 Task: In the Company capgemini.com, Create email and send with subject: 'Elevate Your Success: Introducing a Transformative Opportunity', and with mail content 'Hello_x000D_
Join a community of forward-thinkers and pioneers. Our transformative solution will empower you to shape the future of your industry.._x000D_
Kind Regards', attach the document: Contract.pdf and insert image: visitingcard.jpg. Below Kind Regards, write Tumblr and insert the URL: 'www.tumblr.com'. Mark checkbox to create task to follow up : In 1 month.  Enter or choose an email address of recipient's from company's contact and send.. Logged in from softage.10@softage.net
Action: Mouse moved to (73, 52)
Screenshot: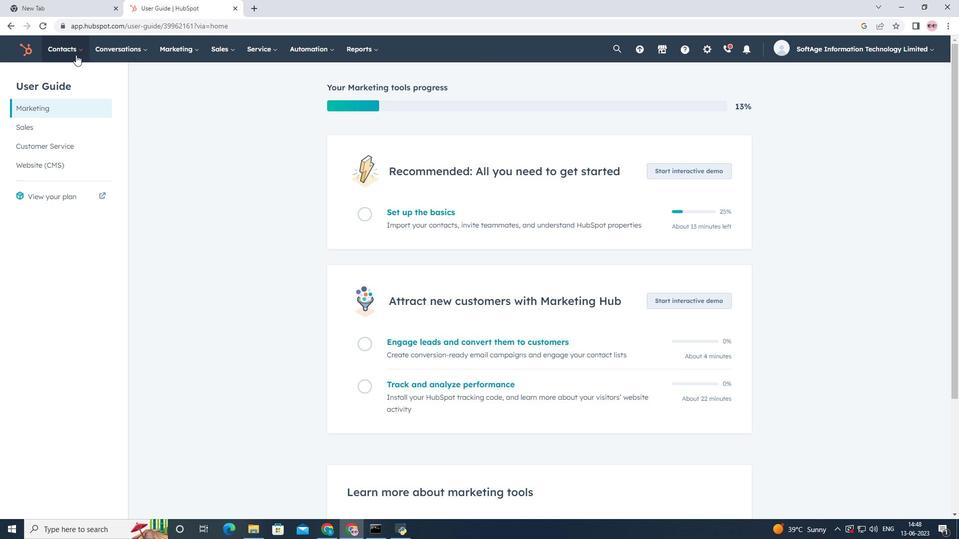 
Action: Mouse pressed left at (73, 52)
Screenshot: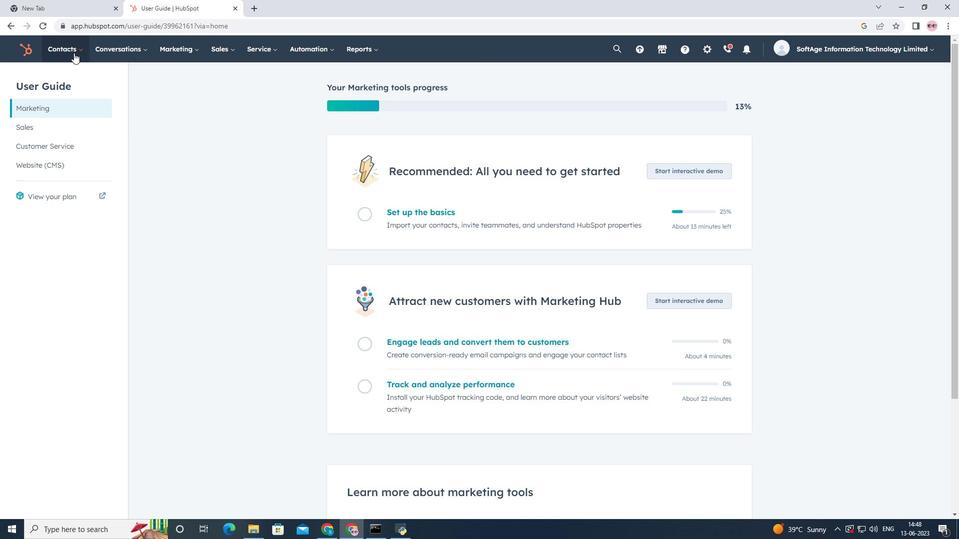 
Action: Mouse moved to (89, 101)
Screenshot: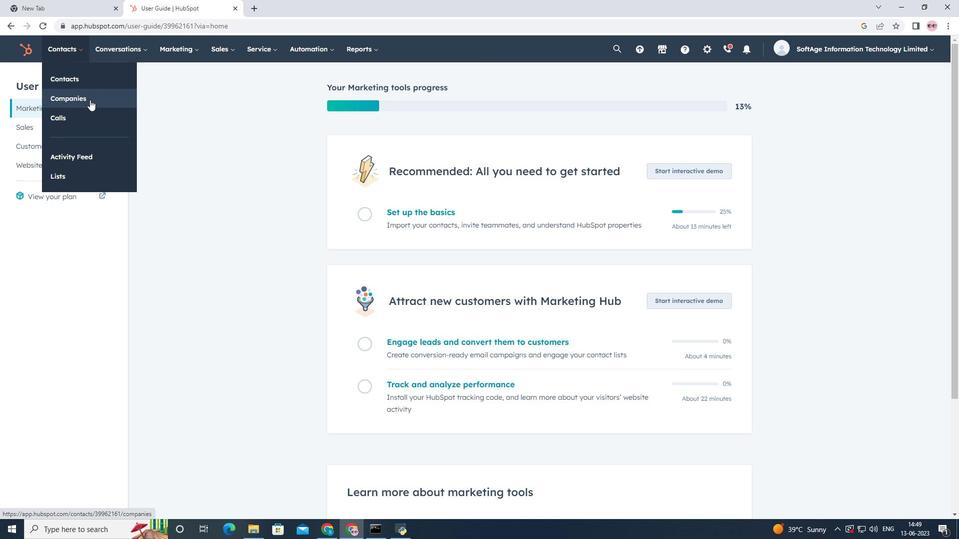 
Action: Mouse pressed left at (89, 101)
Screenshot: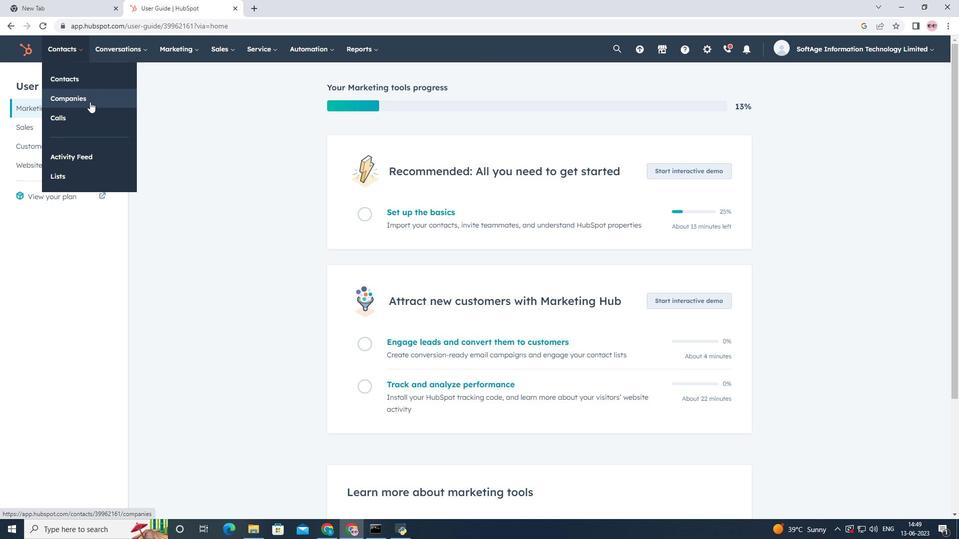 
Action: Mouse moved to (92, 162)
Screenshot: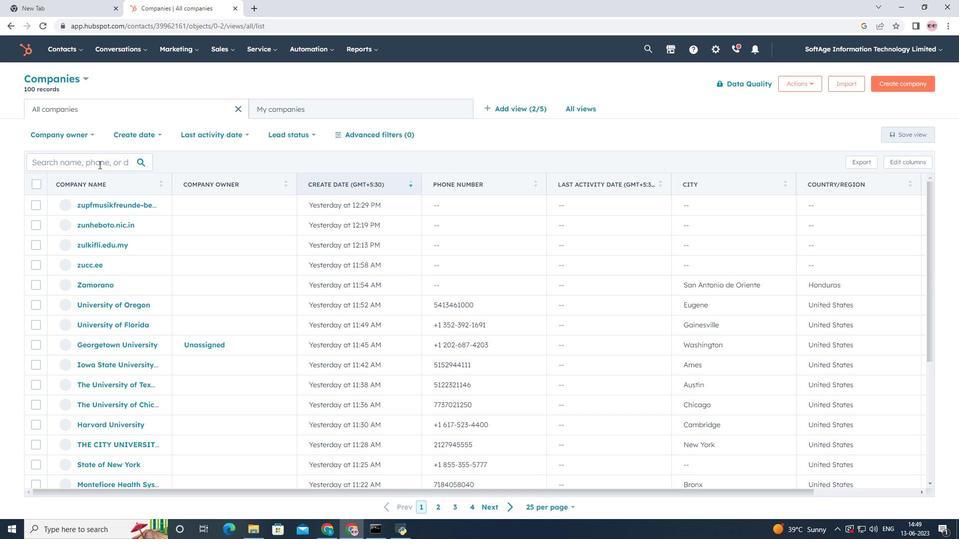 
Action: Mouse pressed left at (92, 162)
Screenshot: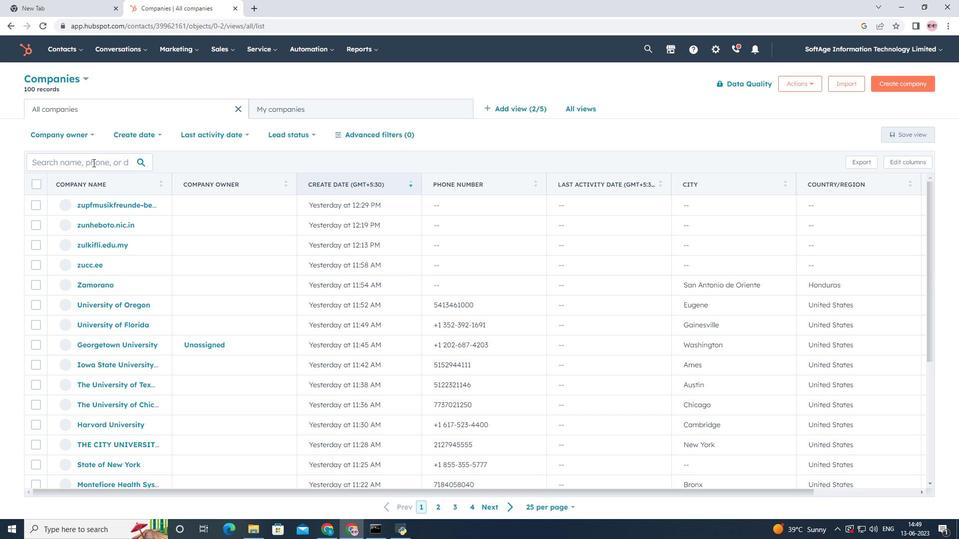 
Action: Key pressed <Key.shift>C<Key.backspace>capgemini.com
Screenshot: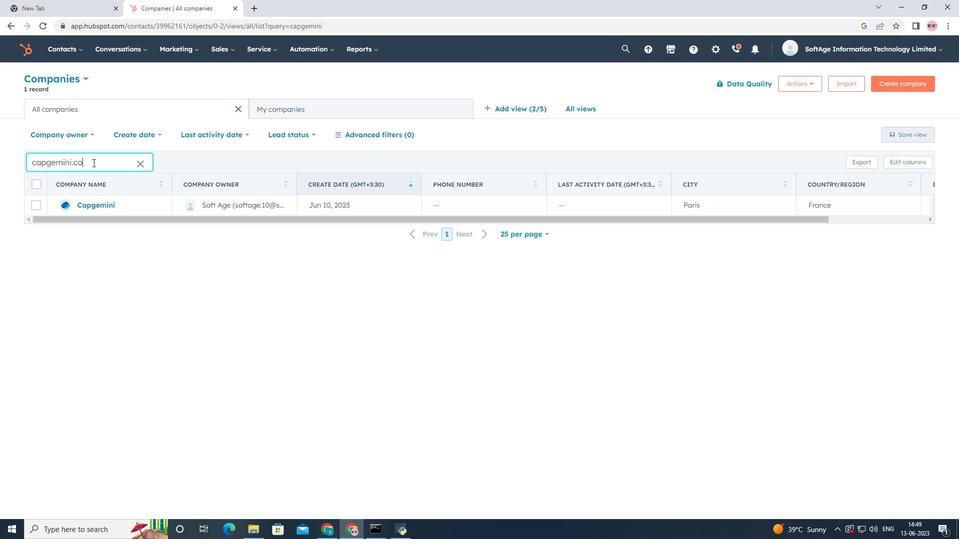 
Action: Mouse moved to (97, 205)
Screenshot: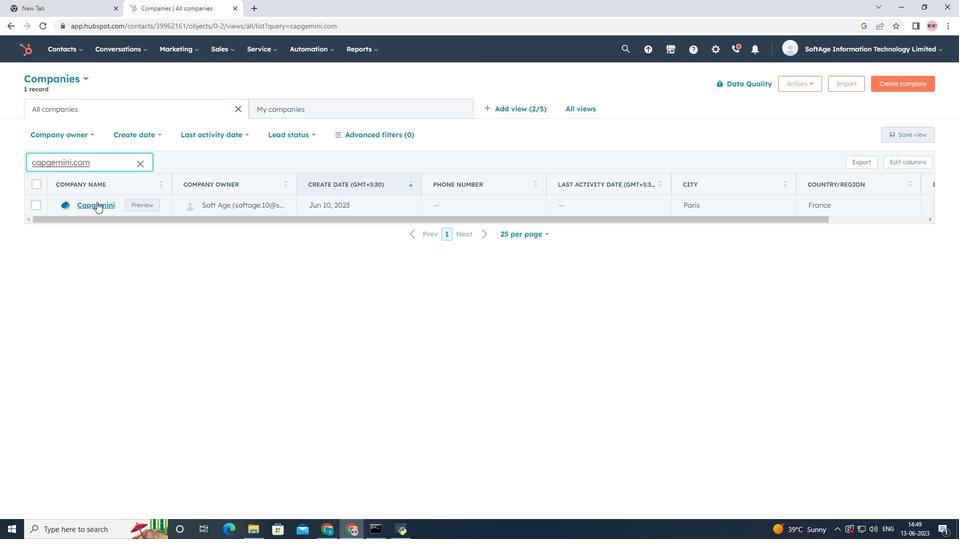 
Action: Mouse pressed left at (97, 205)
Screenshot: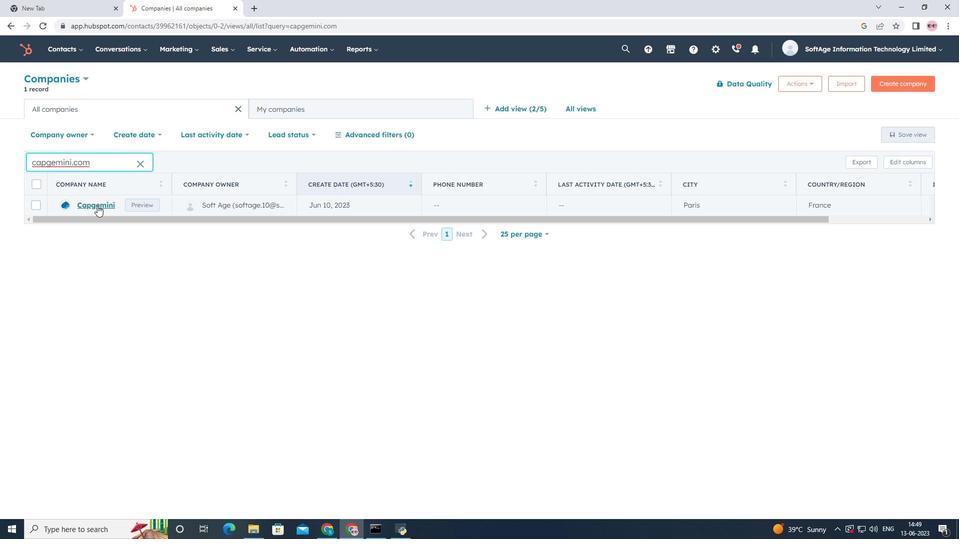 
Action: Mouse moved to (65, 164)
Screenshot: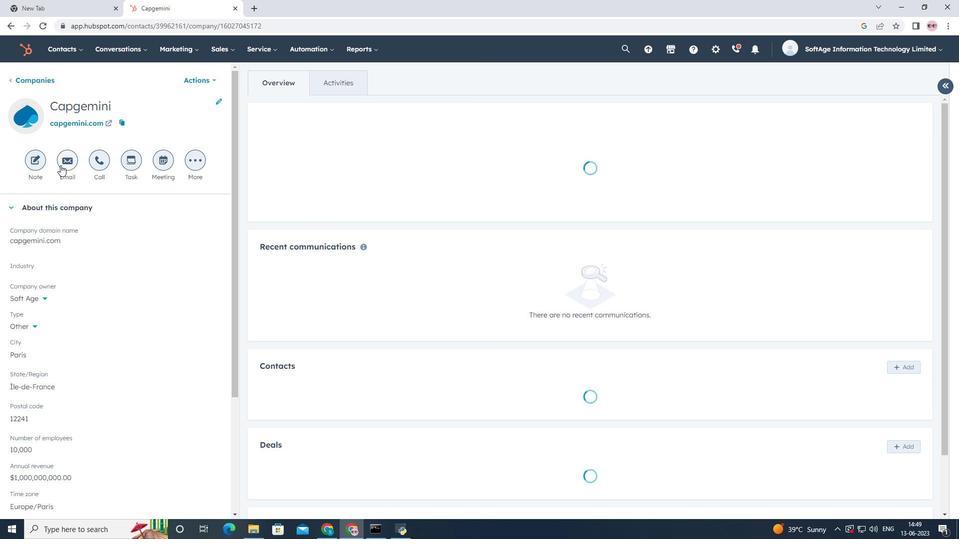 
Action: Mouse pressed left at (65, 164)
Screenshot: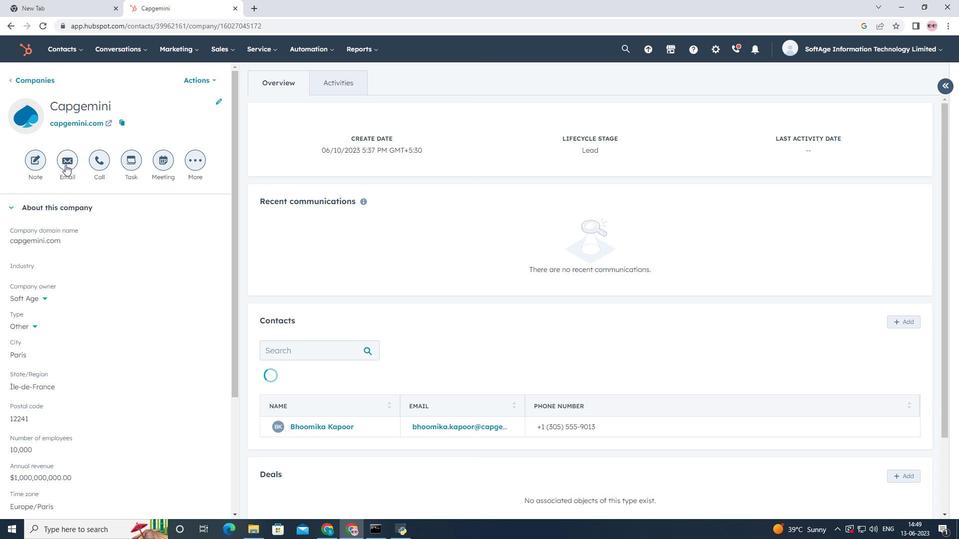
Action: Mouse moved to (627, 338)
Screenshot: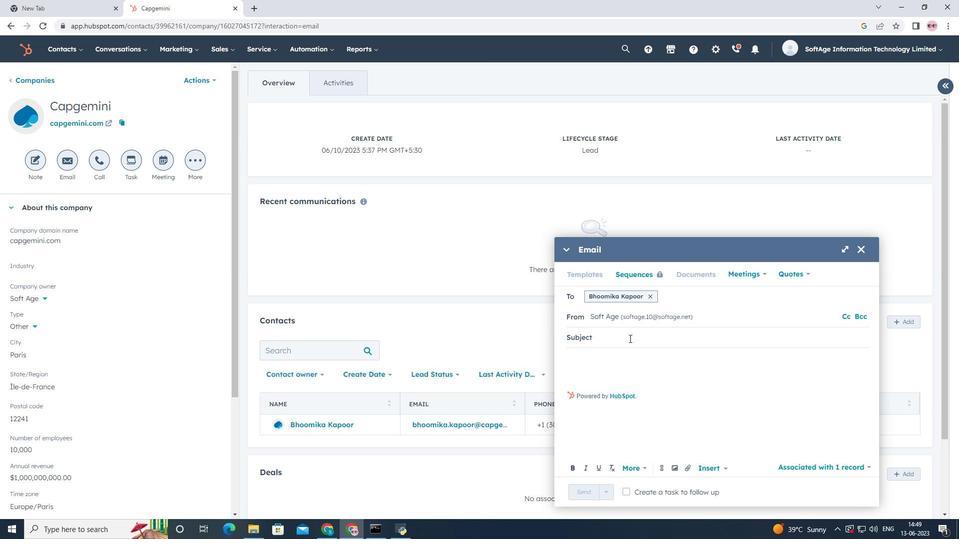 
Action: Mouse pressed left at (627, 338)
Screenshot: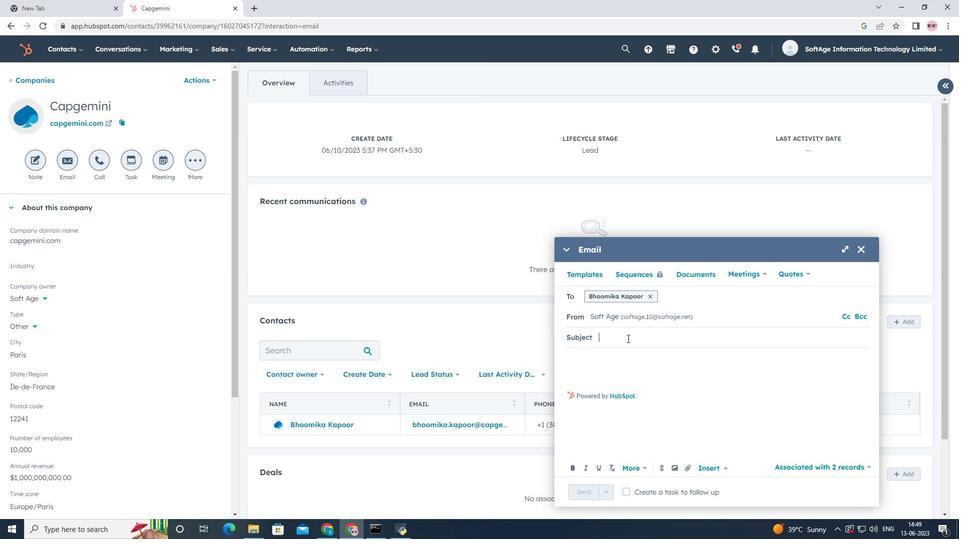 
Action: Key pressed <Key.shift>Elevate<Key.space><Key.shift>Your<Key.space><Key.shift>Success<Key.space><Key.backspace><Key.shift>:<Key.space><Key.shift>Introducing<Key.space>a<Key.space><Key.shift><Key.shift><Key.shift><Key.shift><Key.shift><Key.shift><Key.shift><Key.shift><Key.shift><Key.shift><Key.shift><Key.shift>Transformative<Key.space><Key.shift>Opporu<Key.backspace>tunity
Screenshot: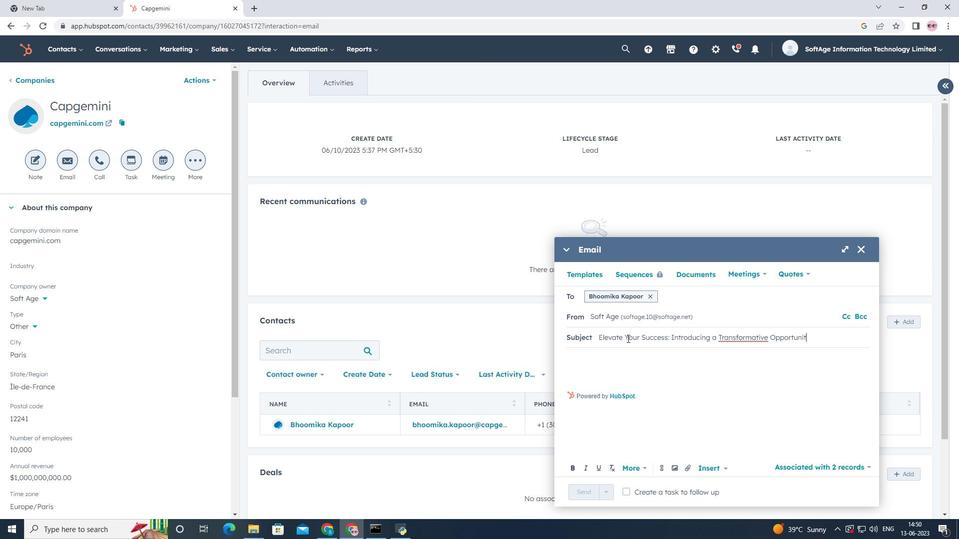 
Action: Mouse moved to (598, 364)
Screenshot: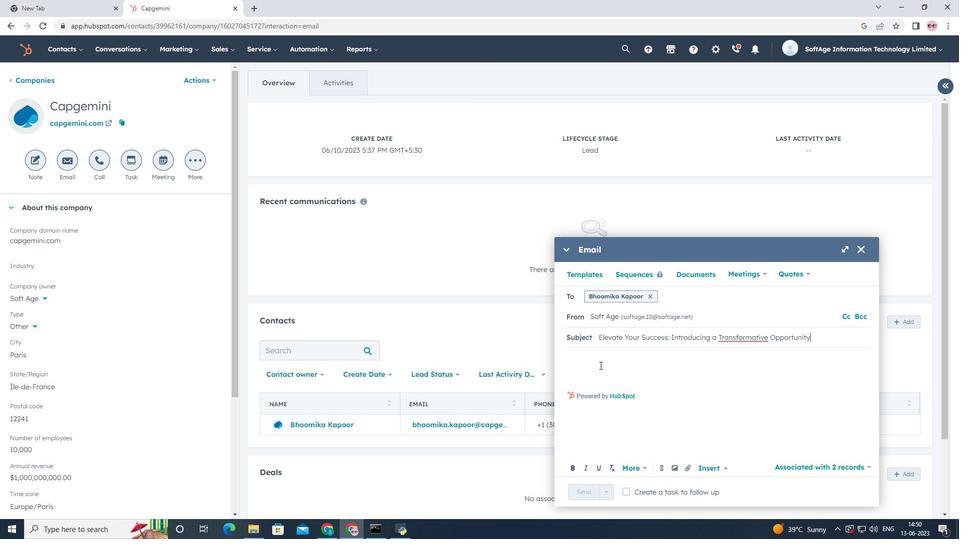 
Action: Mouse pressed left at (598, 364)
Screenshot: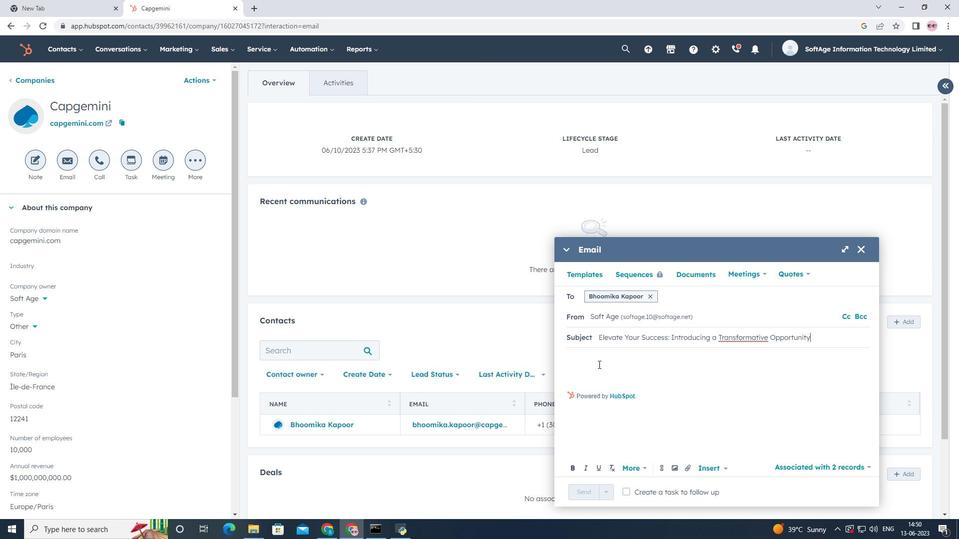 
Action: Key pressed <Key.shift><Key.shift><Key.shift><Key.shift>Hello<Key.space><Key.enter><Key.shift><Key.shift><Key.shift><Key.shift><Key.shift><Key.shift><Key.shift><Key.shift><Key.shift><Key.shift>Join<Key.space>a<Key.space>community<Key.space>of<Key.space>forward<Key.space><Key.backspace>-thinkers<Key.space>and<Key.space>pioneers.<Key.space><Key.shift><Key.shift><Key.shift><Key.shift><Key.shift><Key.shift><Key.shift><Key.shift><Key.shift><Key.shift>Our<Key.space><Key.shift>transformative<Key.space>si<Key.backspace>olution<Key.space>will<Key.space>empower<Key.space>you<Key.space>to<Key.space>shape<Key.space>the<Key.space>future<Key.space>of<Key.space>your<Key.space>industry.<Key.enter><Key.shift>Kind<Key.space><Key.shift>Regards<Key.enter>
Screenshot: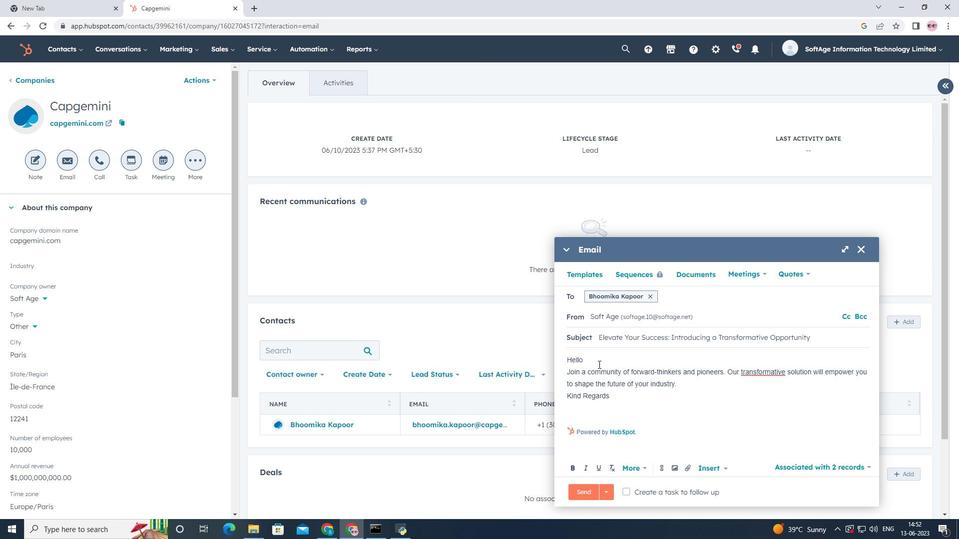 
Action: Mouse moved to (689, 471)
Screenshot: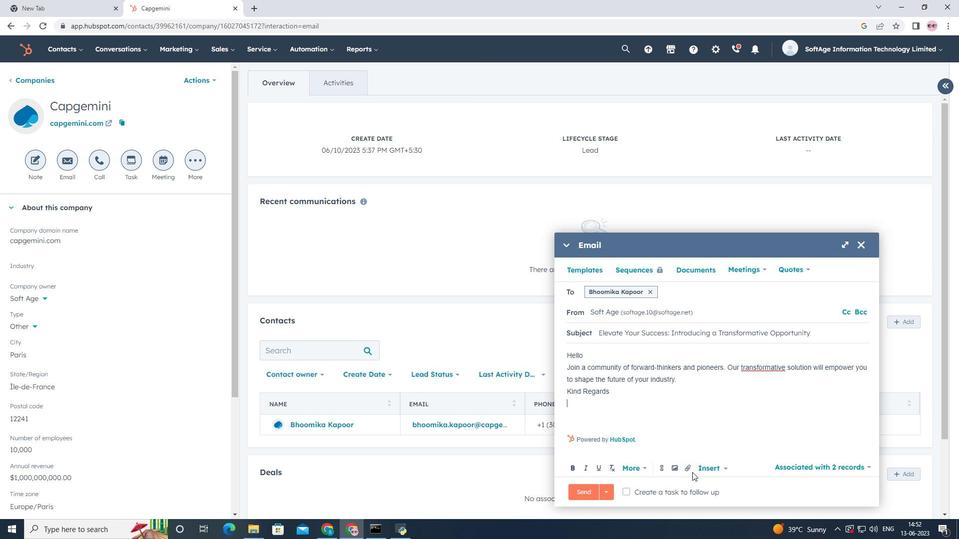 
Action: Mouse pressed left at (689, 471)
Screenshot: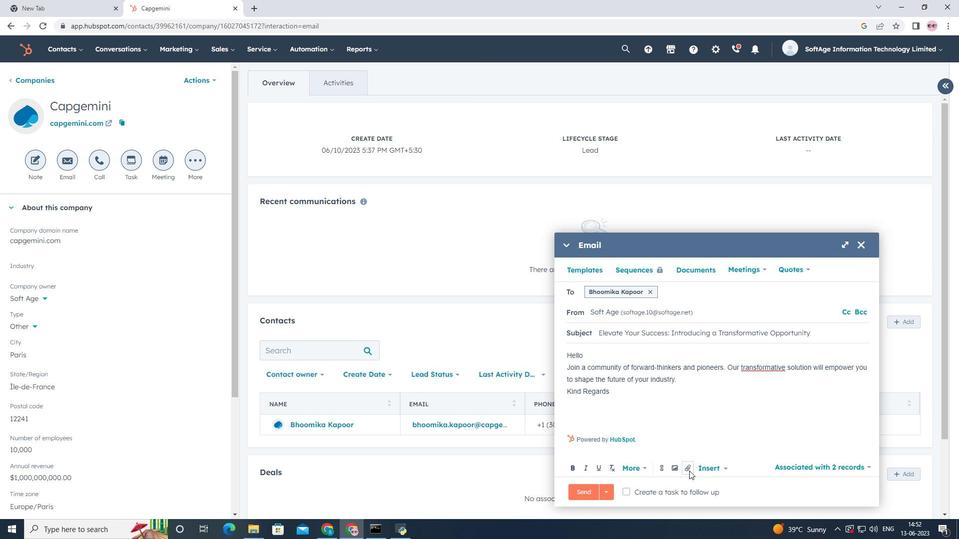 
Action: Mouse moved to (704, 446)
Screenshot: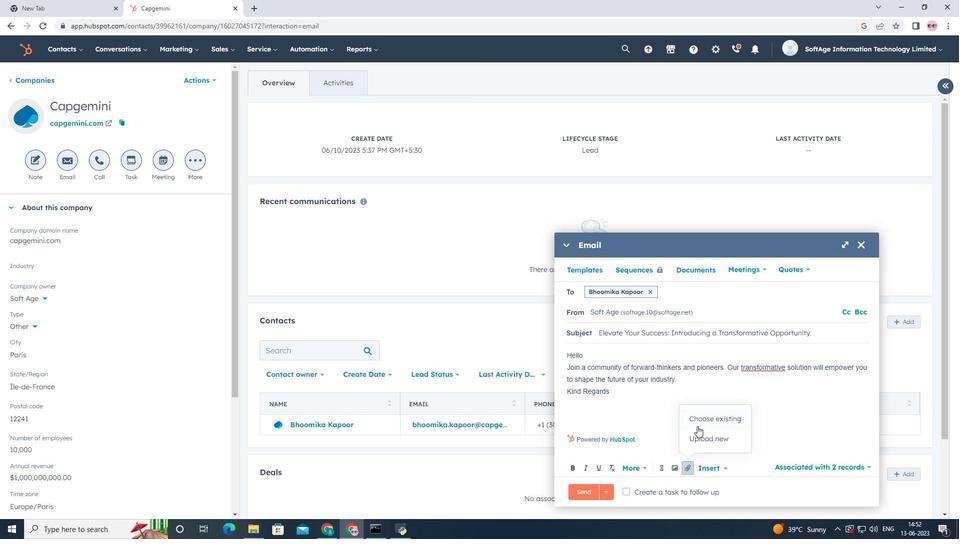 
Action: Mouse pressed left at (704, 446)
Screenshot: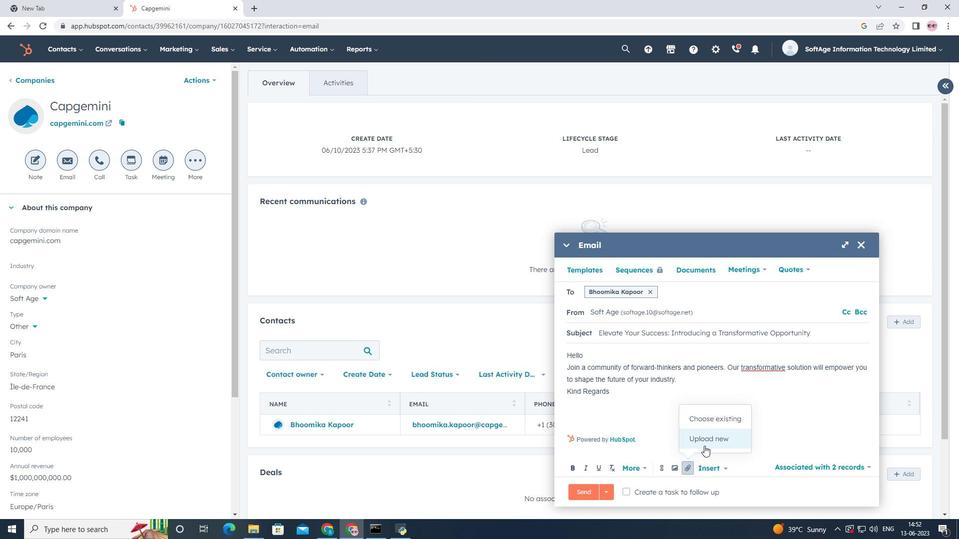 
Action: Mouse moved to (49, 128)
Screenshot: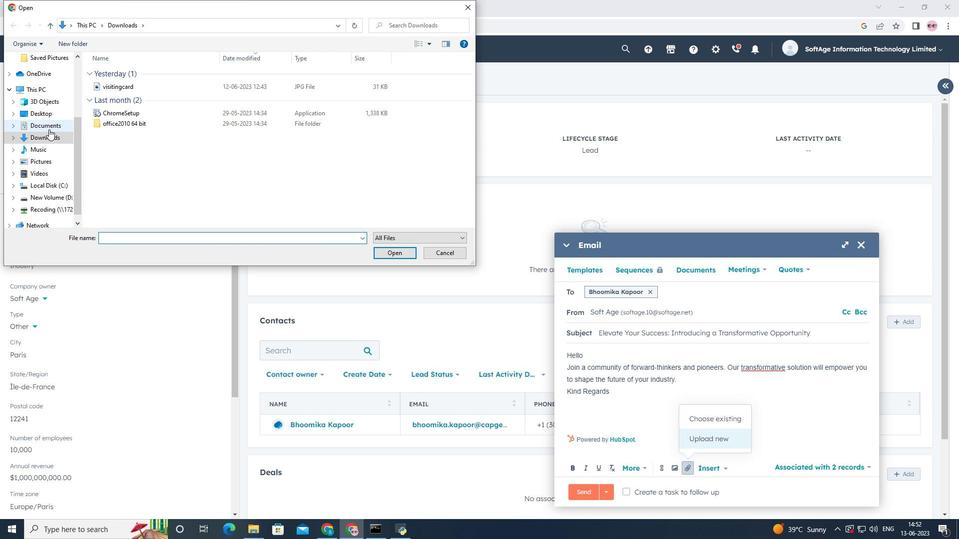 
Action: Mouse pressed left at (49, 128)
Screenshot: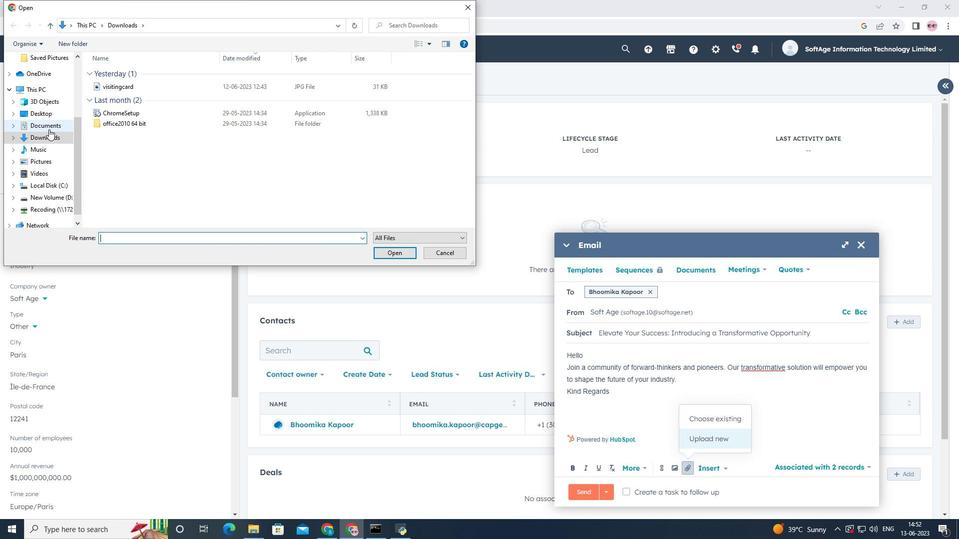 
Action: Mouse moved to (131, 93)
Screenshot: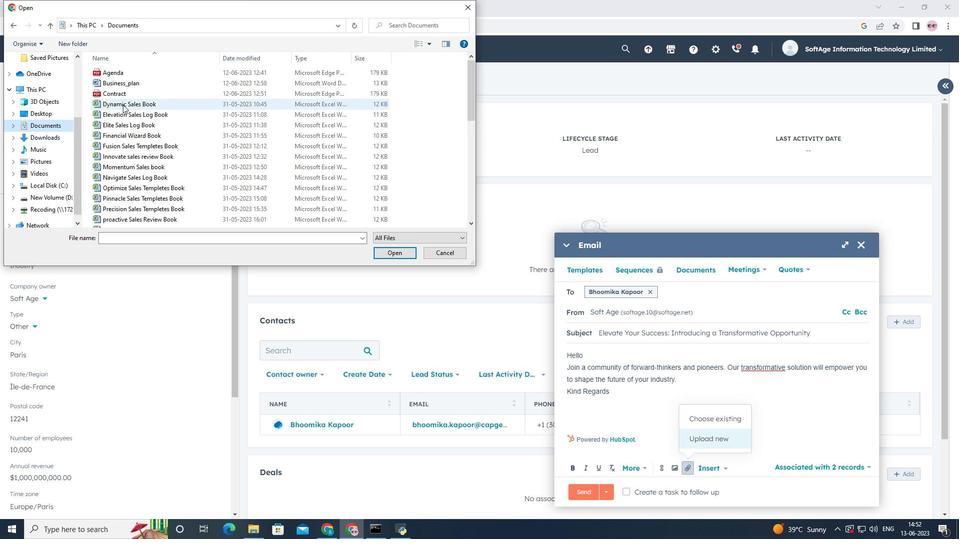 
Action: Mouse pressed left at (131, 93)
Screenshot: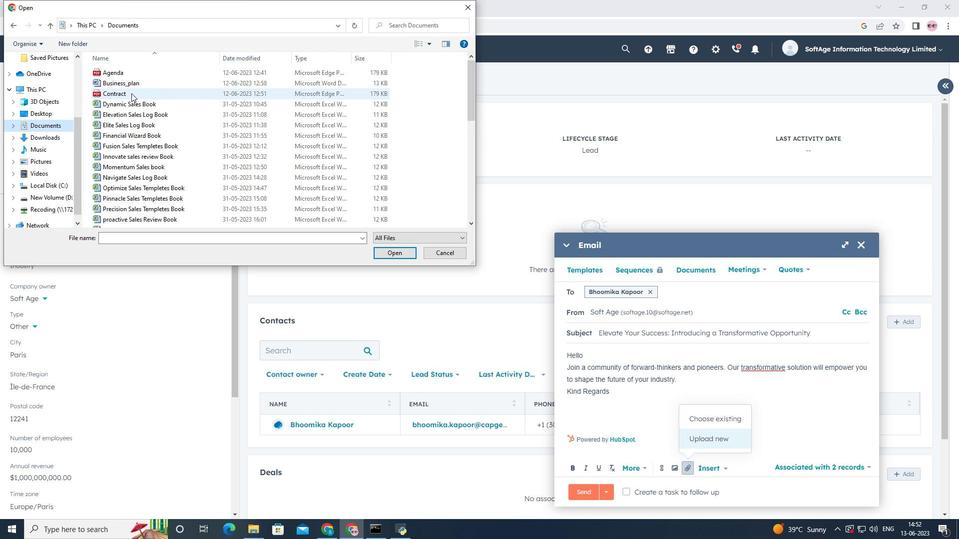 
Action: Mouse moved to (404, 252)
Screenshot: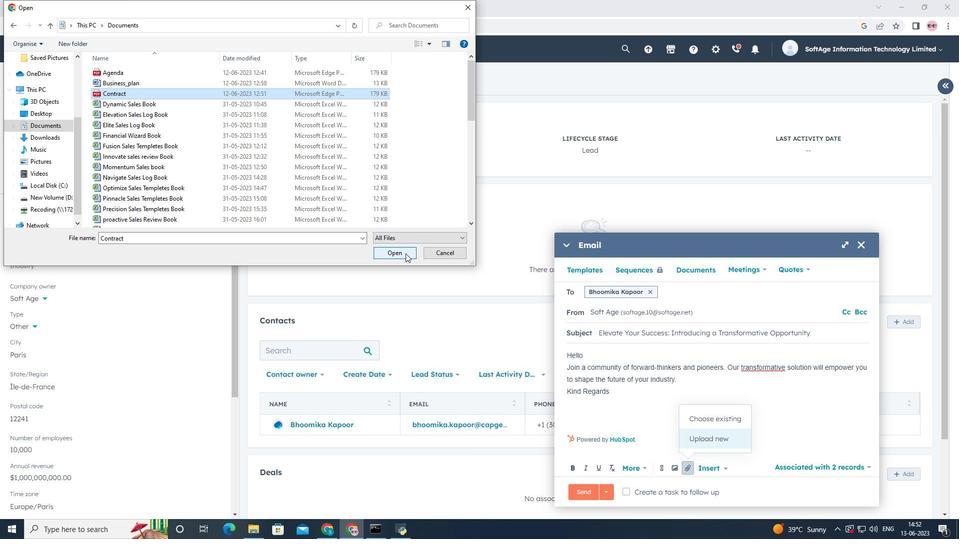 
Action: Mouse pressed left at (404, 252)
Screenshot: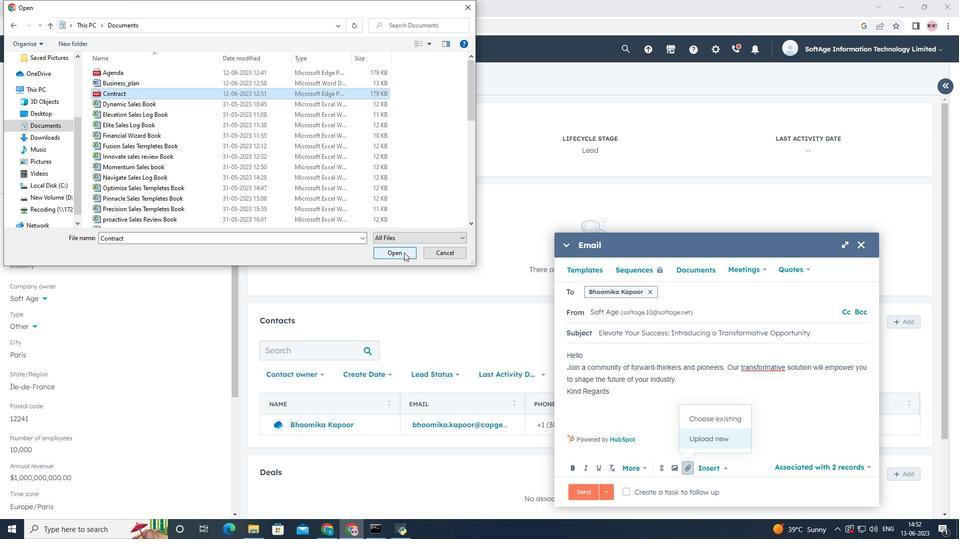 
Action: Mouse moved to (673, 441)
Screenshot: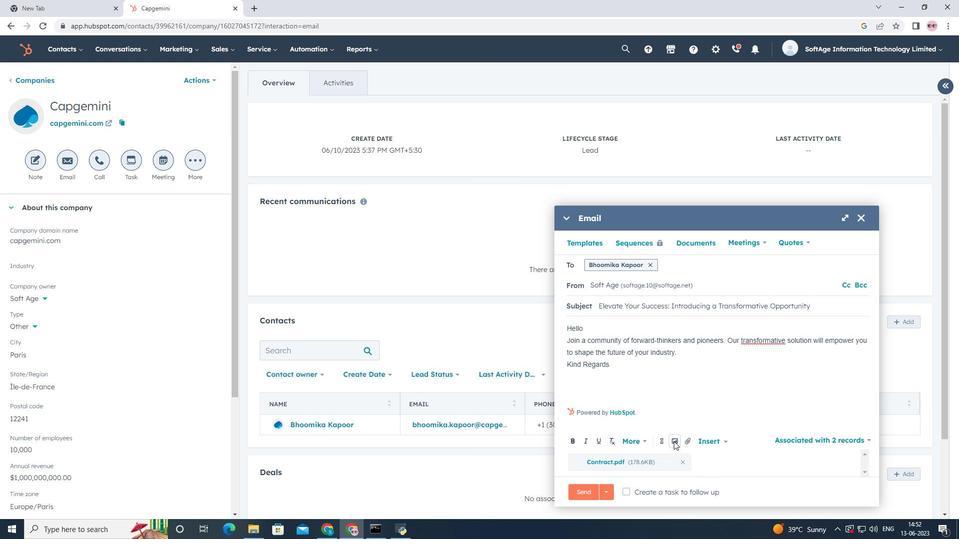 
Action: Mouse pressed left at (673, 441)
Screenshot: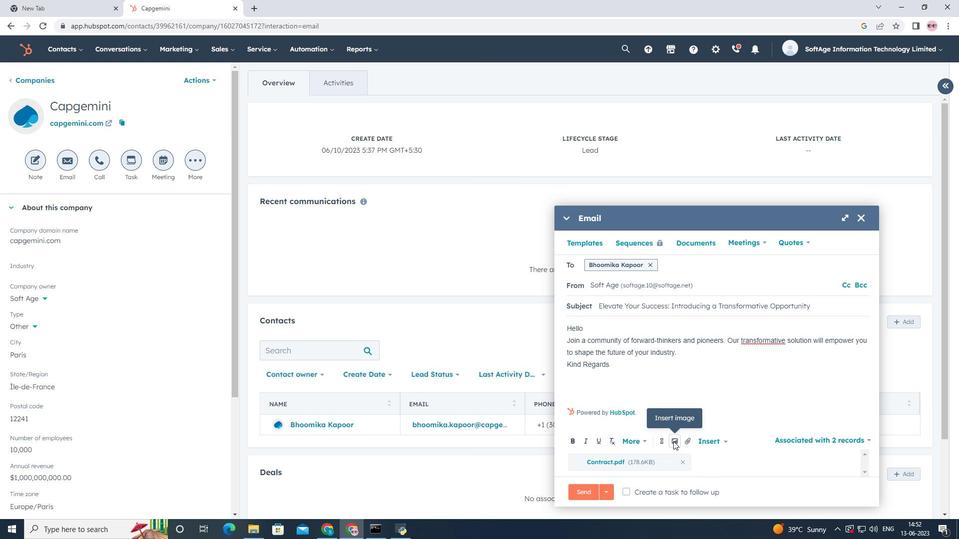 
Action: Mouse moved to (668, 413)
Screenshot: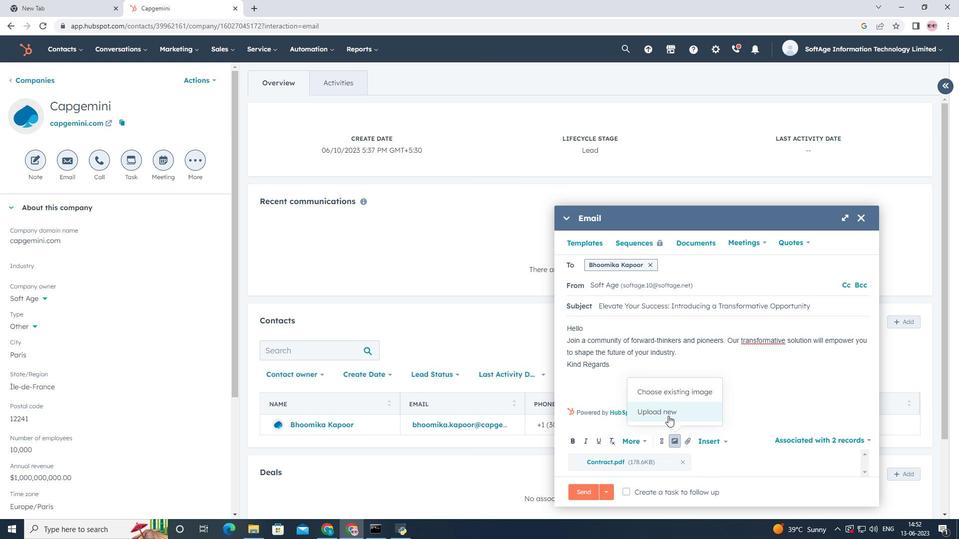 
Action: Mouse pressed left at (668, 413)
Screenshot: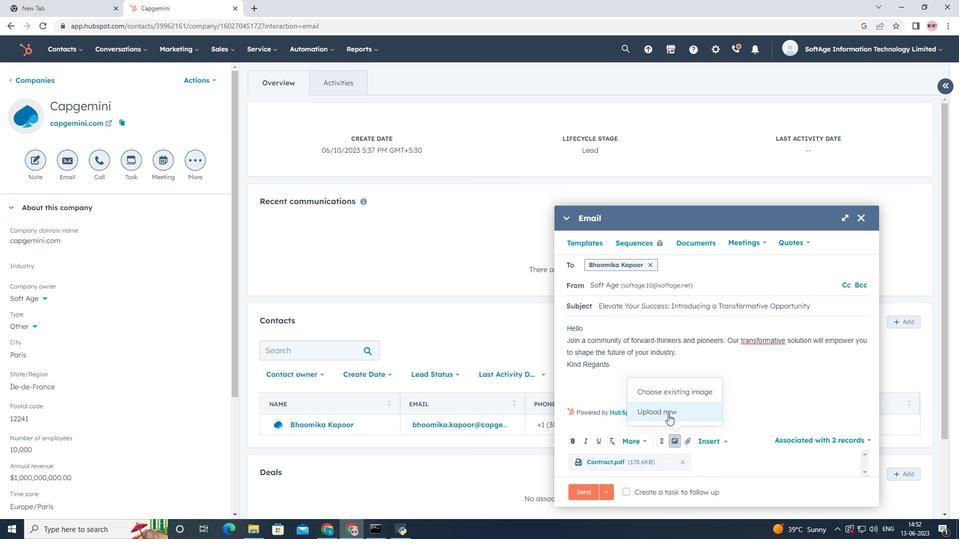 
Action: Mouse moved to (34, 132)
Screenshot: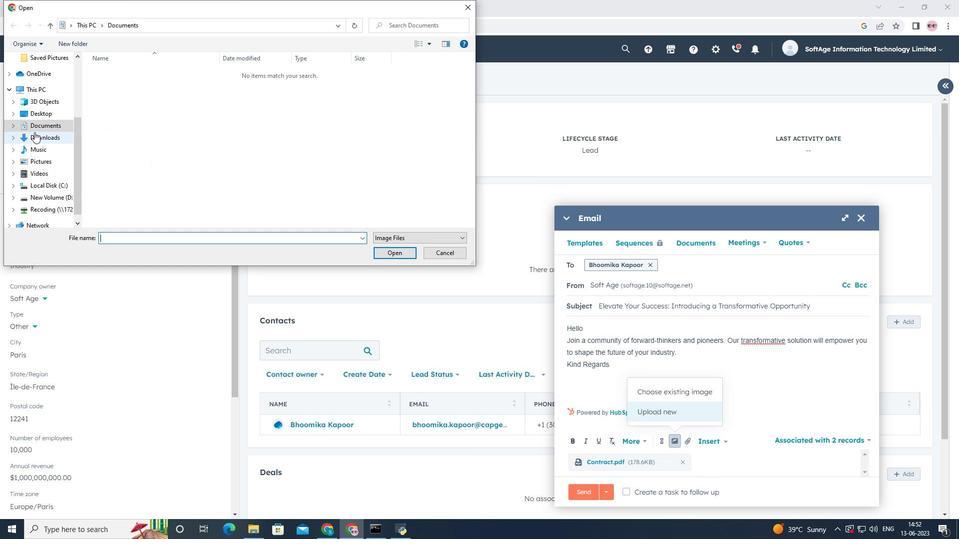 
Action: Mouse pressed left at (34, 132)
Screenshot: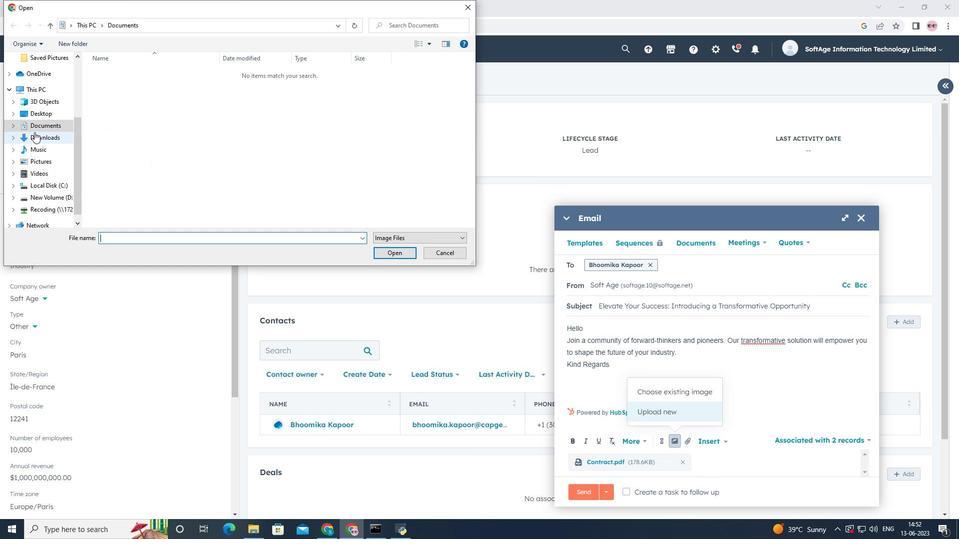 
Action: Mouse moved to (105, 87)
Screenshot: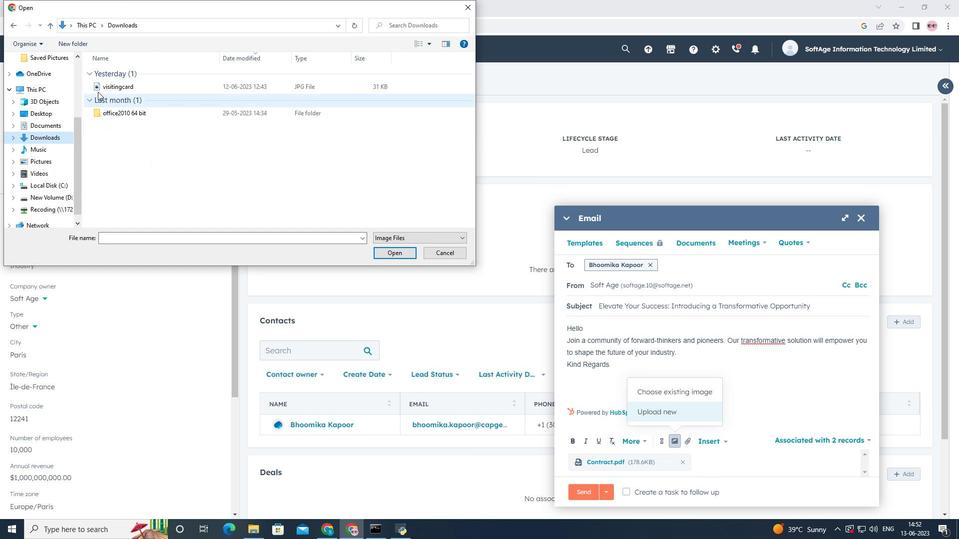 
Action: Mouse pressed left at (105, 87)
Screenshot: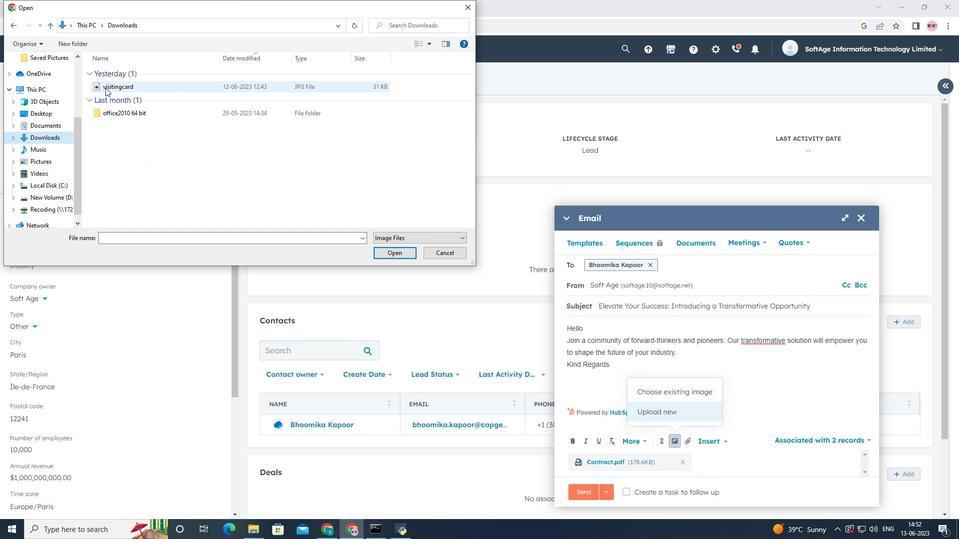 
Action: Mouse moved to (390, 254)
Screenshot: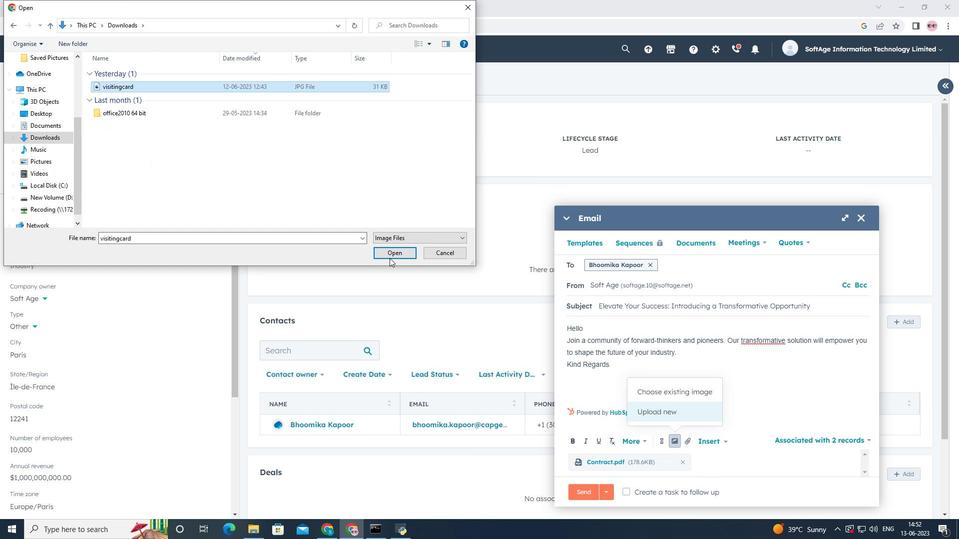 
Action: Mouse pressed left at (390, 254)
Screenshot: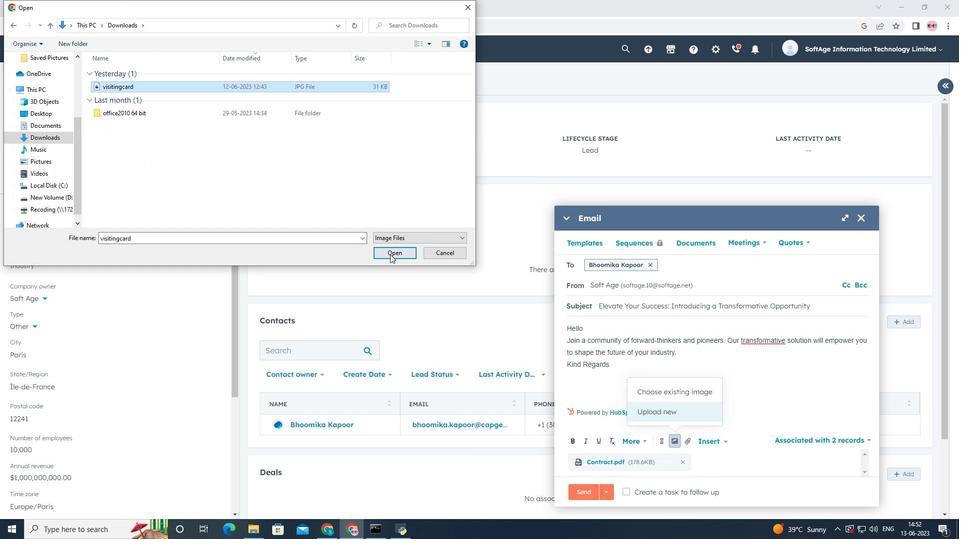 
Action: Mouse moved to (574, 270)
Screenshot: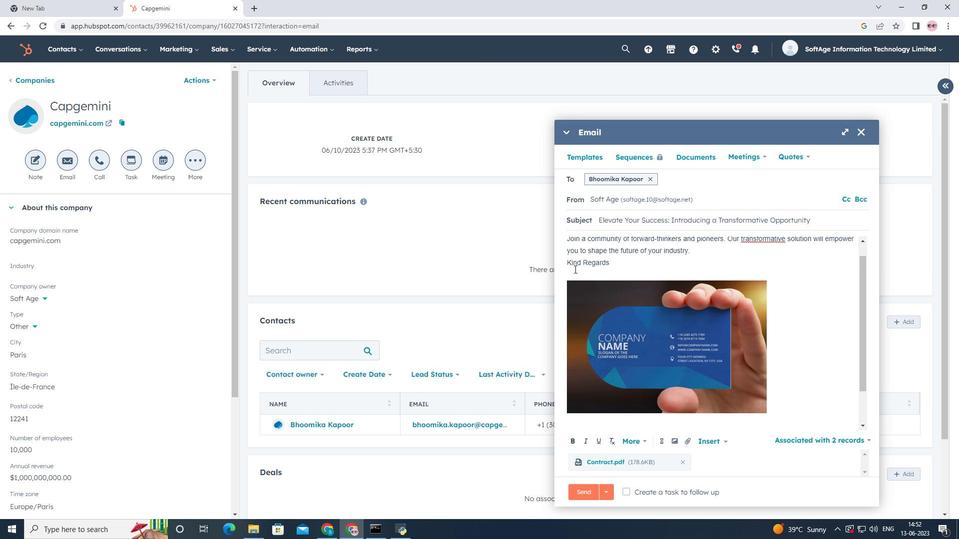 
Action: Mouse pressed left at (574, 270)
Screenshot: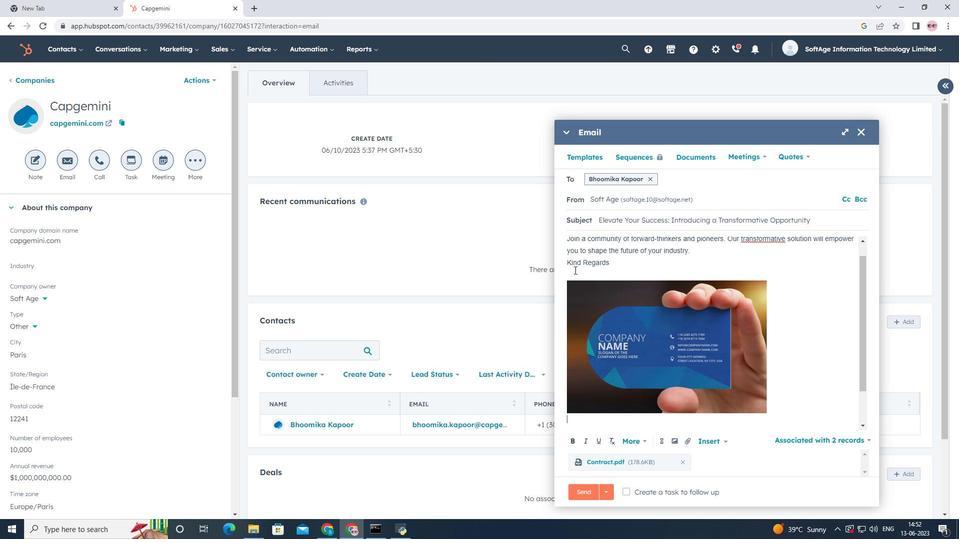 
Action: Key pressed <Key.shift><Key.shift><Key.shift><Key.shift><Key.shift><Key.shift><Key.shift><Key.shift><Key.shift><Key.shift><Key.shift><Key.shift><Key.shift><Key.shift><Key.shift><Key.shift><Key.shift><Key.shift><Key.shift><Key.shift><Key.shift><Key.shift><Key.shift><Key.shift><Key.shift><Key.shift><Key.shift><Key.shift><Key.shift><Key.shift><Key.shift><Key.shift><Key.shift><Key.shift><Key.shift><Key.shift><Key.shift><Key.shift><Key.shift><Key.shift><Key.shift><Key.shift><Key.shift><Key.shift><Key.shift><Key.shift><Key.shift><Key.shift><Key.shift><Key.shift><Key.shift><Key.shift><Key.shift><Key.shift><Key.shift><Key.shift><Key.shift><Key.shift><Key.shift><Key.shift><Key.shift><Key.shift><Key.shift><Key.shift><Key.shift><Key.shift>Tumblr<Key.space>
Screenshot: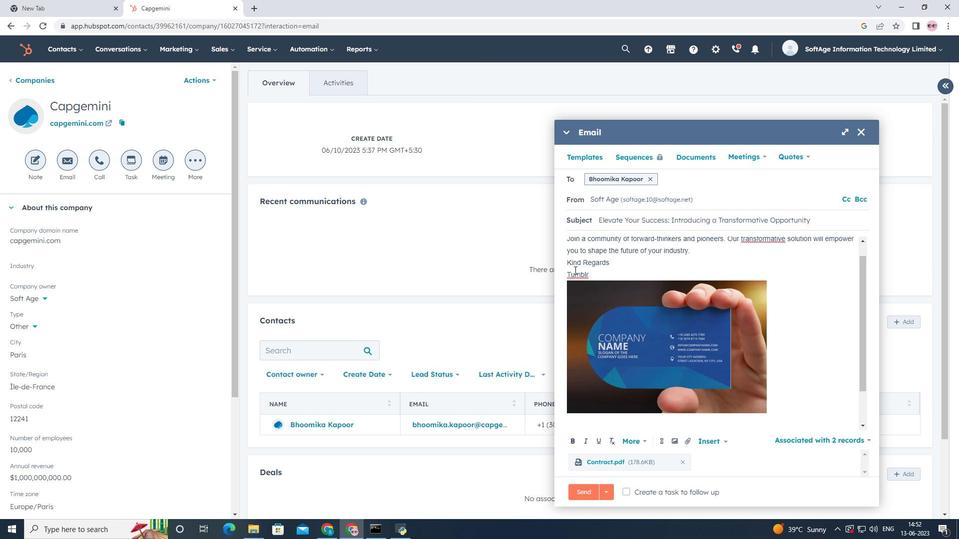 
Action: Mouse moved to (660, 441)
Screenshot: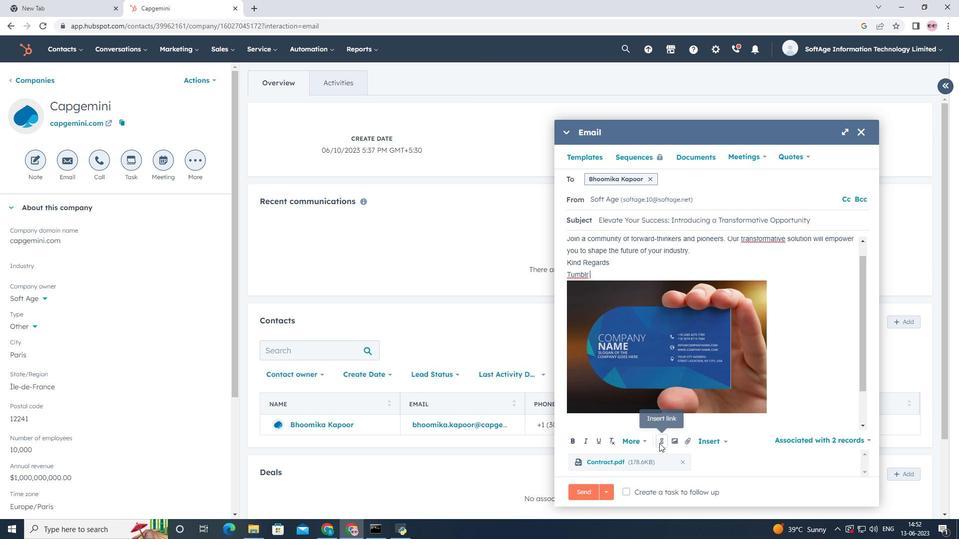 
Action: Mouse pressed left at (660, 441)
Screenshot: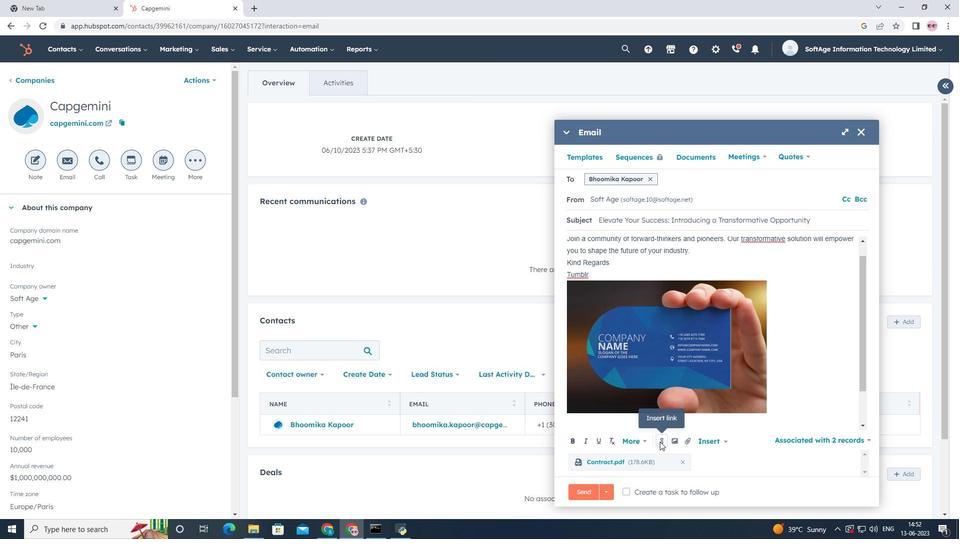
Action: Mouse moved to (692, 372)
Screenshot: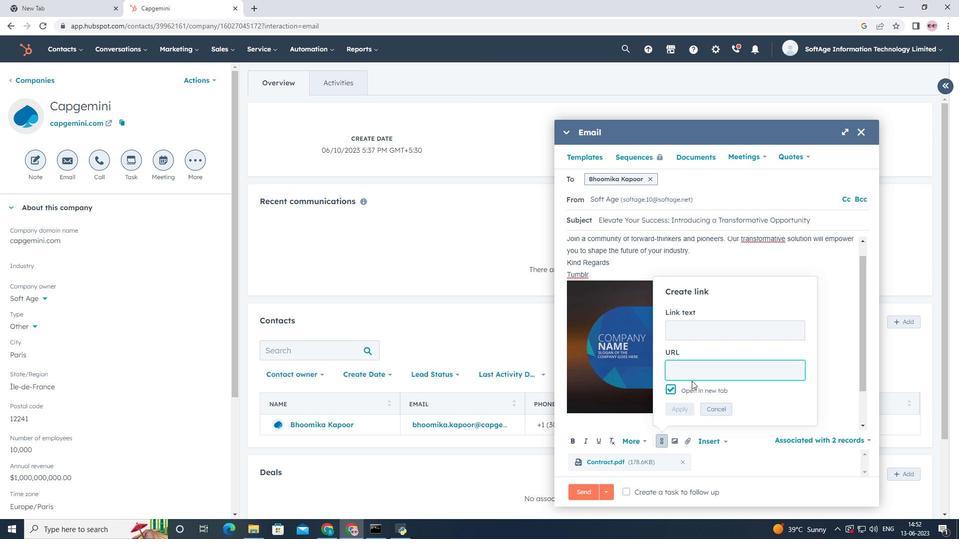 
Action: Mouse pressed left at (692, 372)
Screenshot: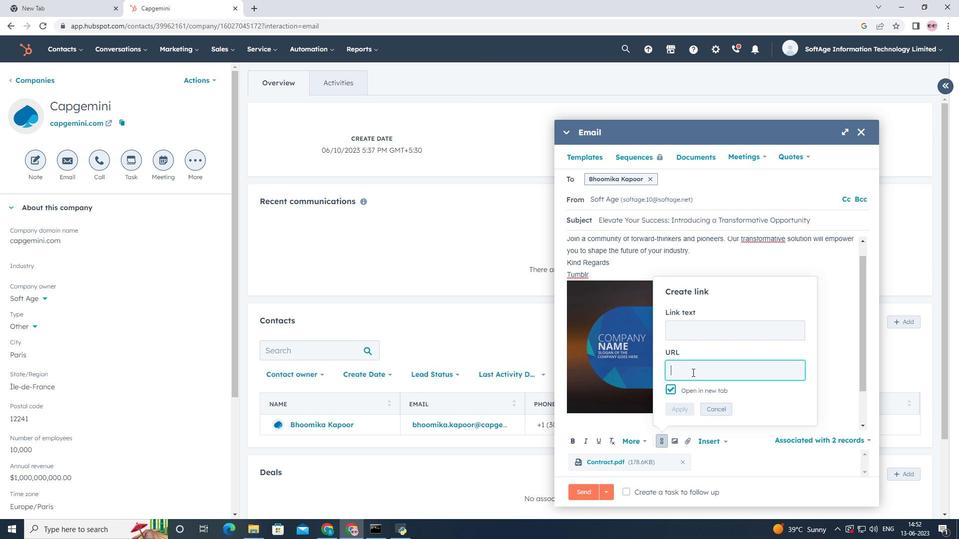 
Action: Key pressed www.tumblr.com
Screenshot: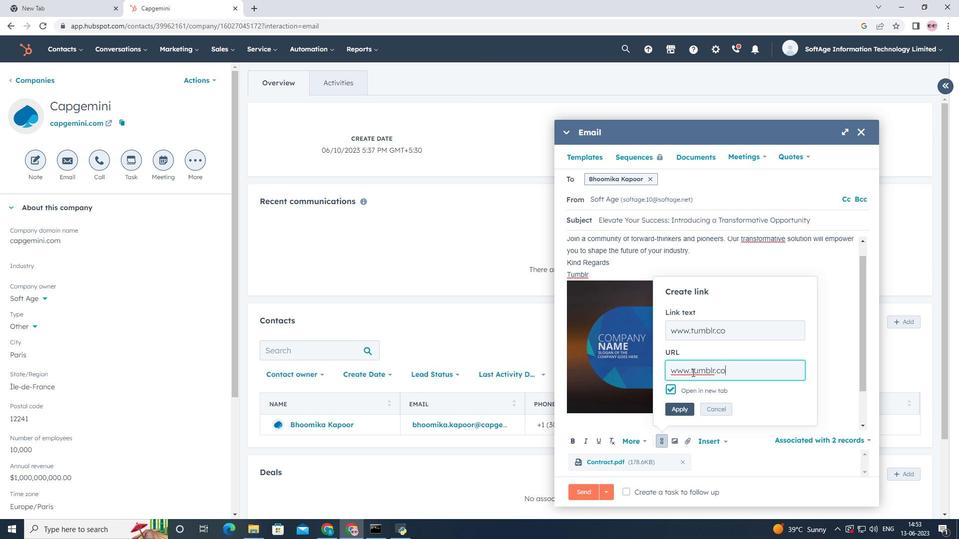 
Action: Mouse moved to (688, 408)
Screenshot: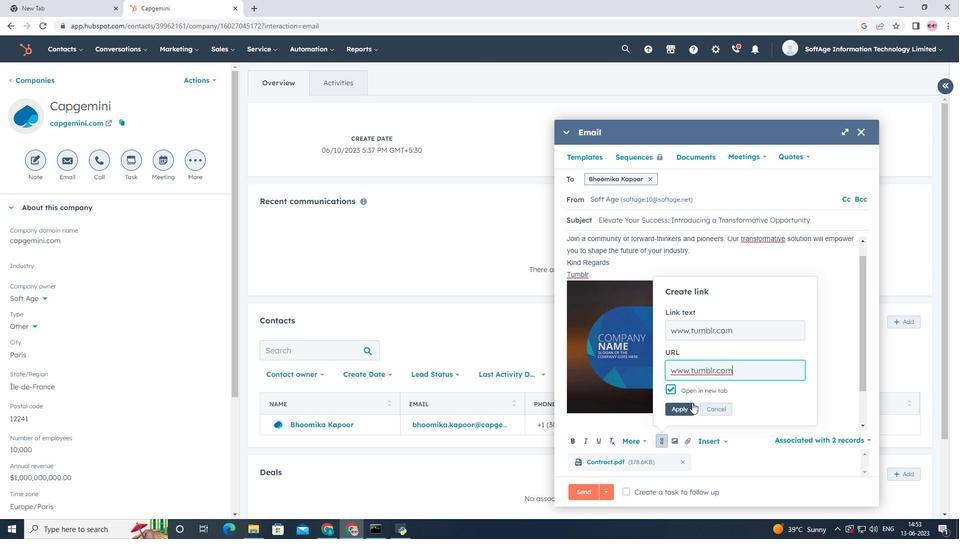 
Action: Mouse pressed left at (688, 408)
Screenshot: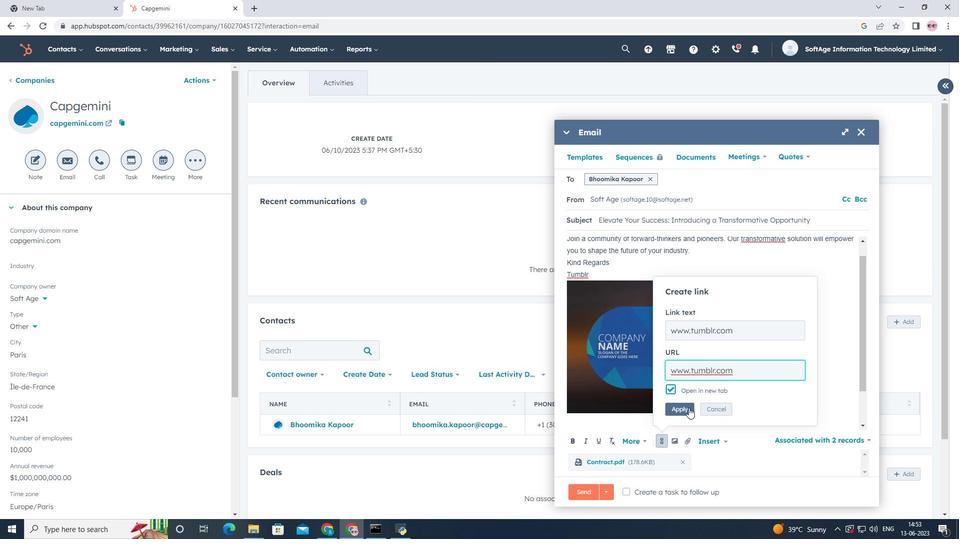 
Action: Mouse moved to (687, 408)
Screenshot: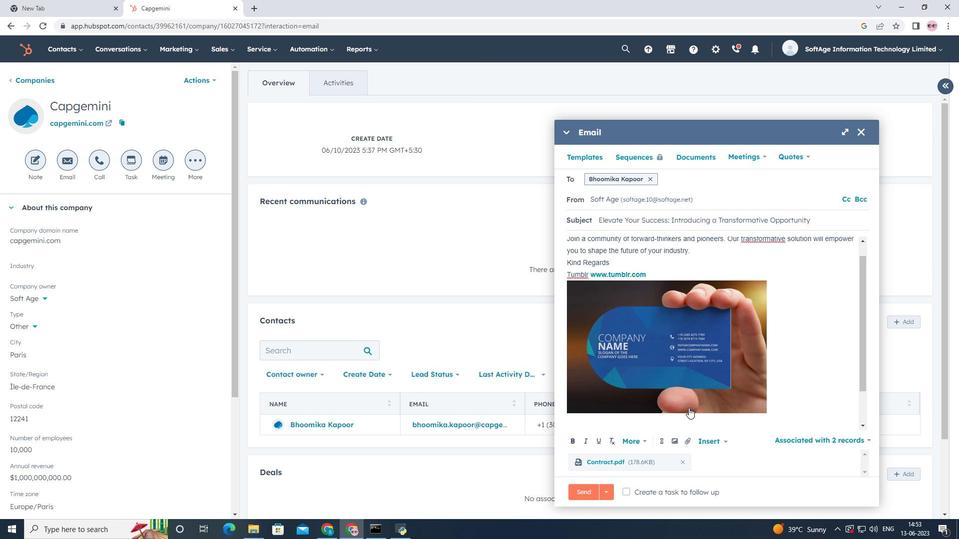 
Action: Mouse scrolled (687, 407) with delta (0, 0)
Screenshot: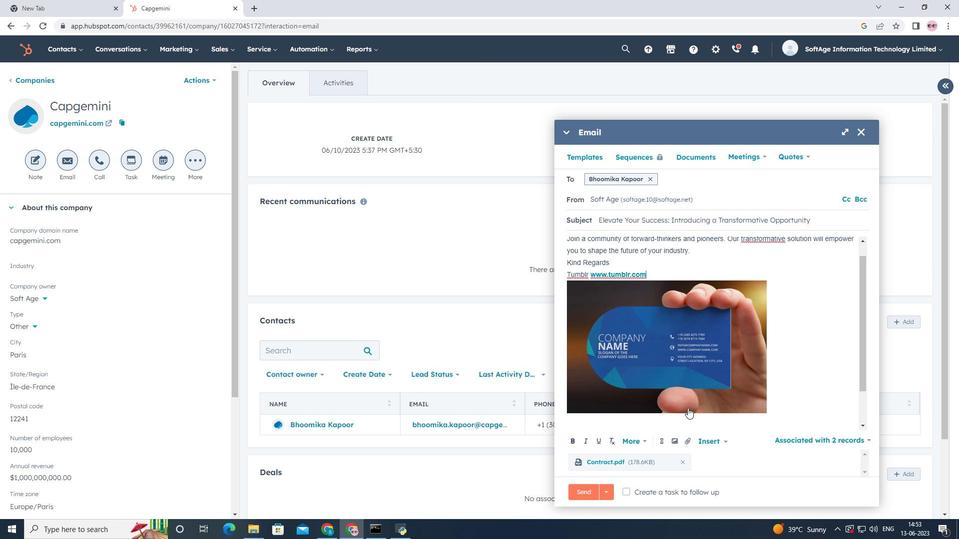 
Action: Mouse scrolled (687, 407) with delta (0, 0)
Screenshot: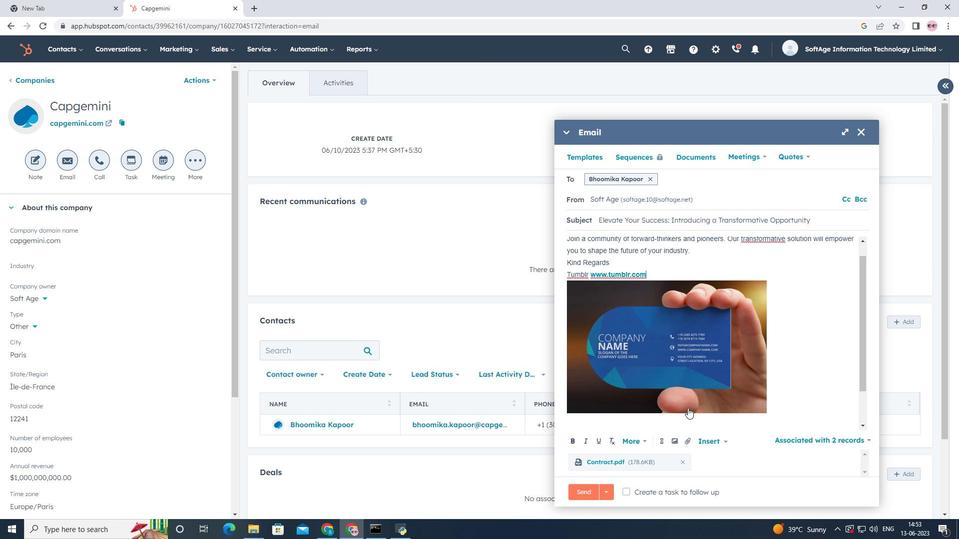 
Action: Mouse scrolled (687, 407) with delta (0, 0)
Screenshot: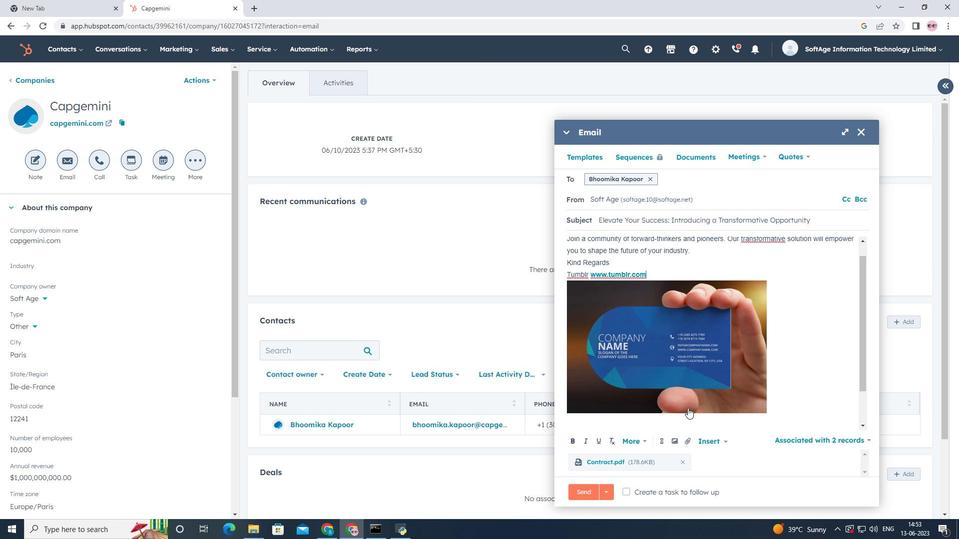 
Action: Mouse moved to (641, 491)
Screenshot: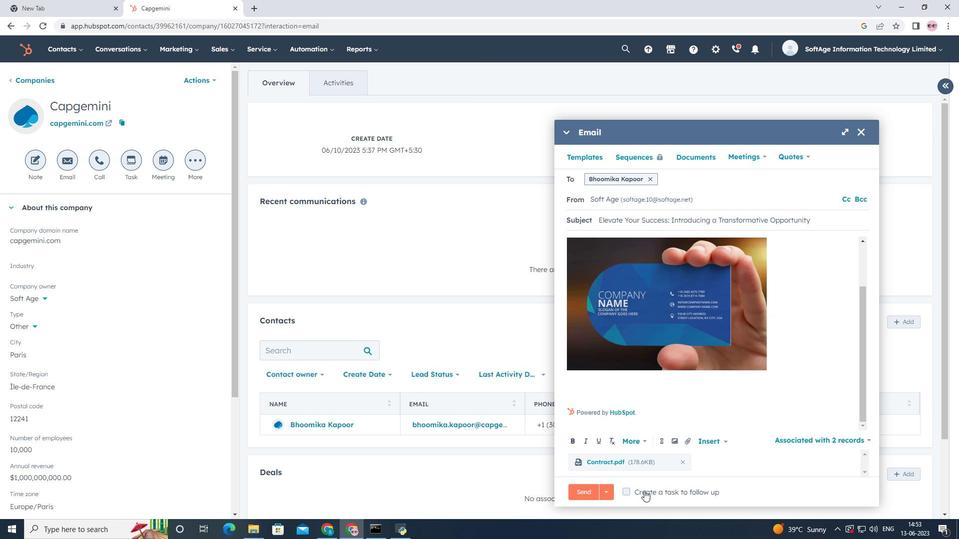 
Action: Mouse pressed left at (641, 491)
Screenshot: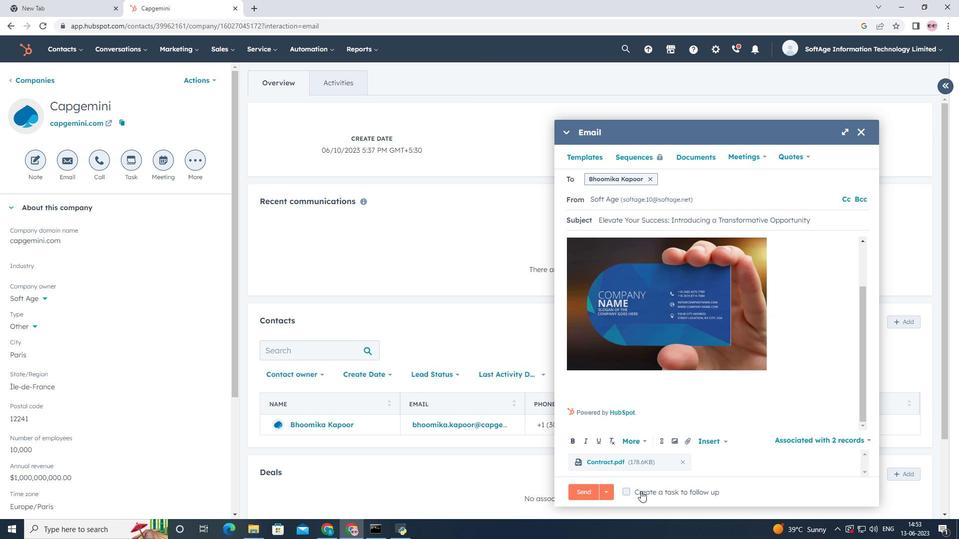 
Action: Mouse moved to (783, 491)
Screenshot: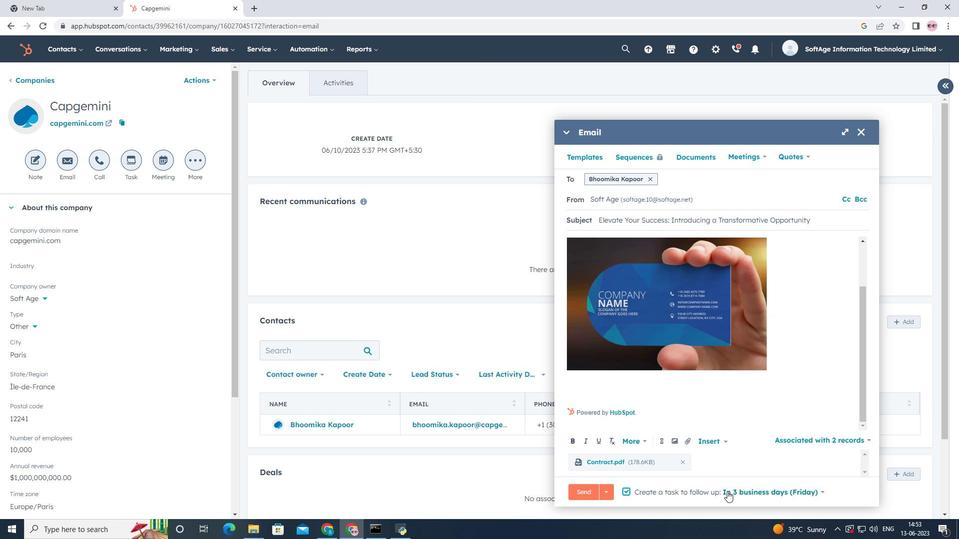 
Action: Mouse pressed left at (783, 491)
Screenshot: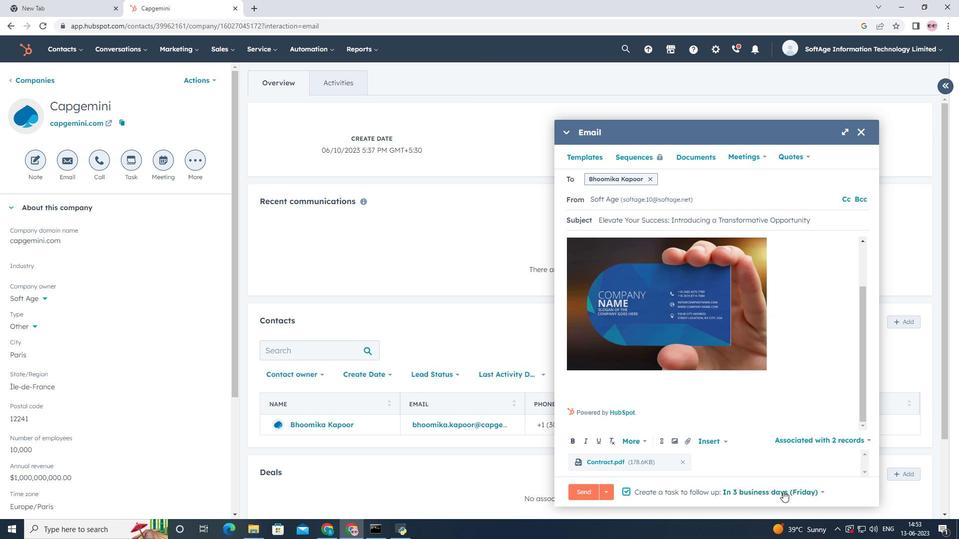 
Action: Mouse moved to (759, 453)
Screenshot: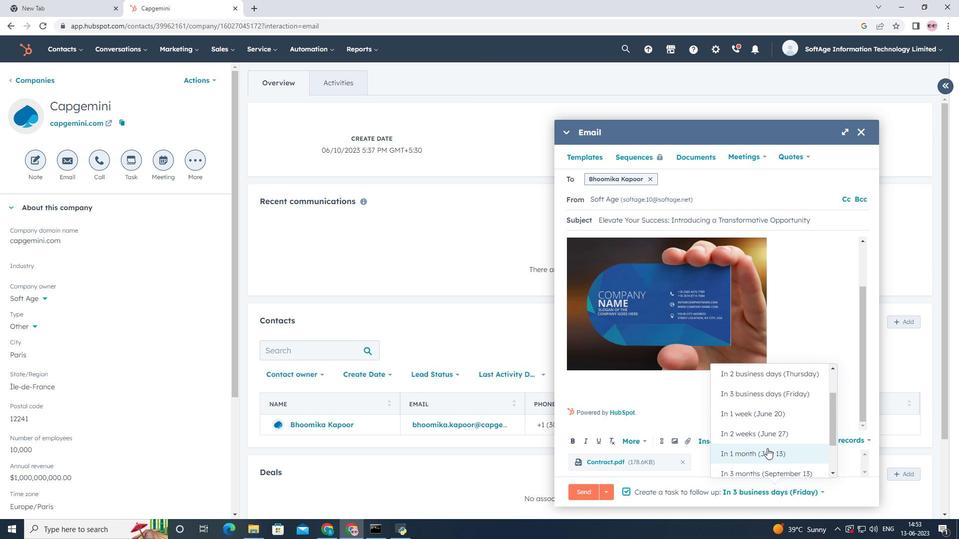 
Action: Mouse pressed left at (759, 453)
Screenshot: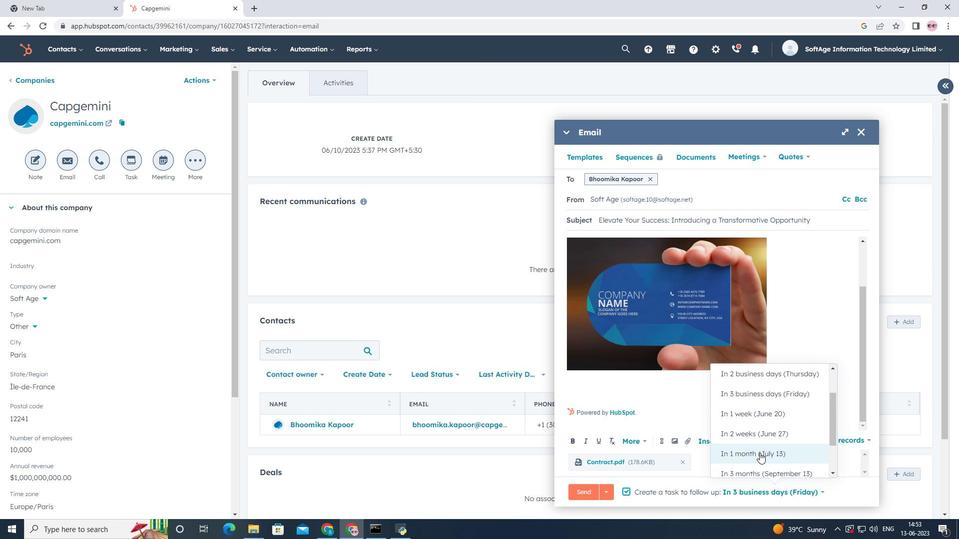 
Action: Mouse moved to (650, 176)
Screenshot: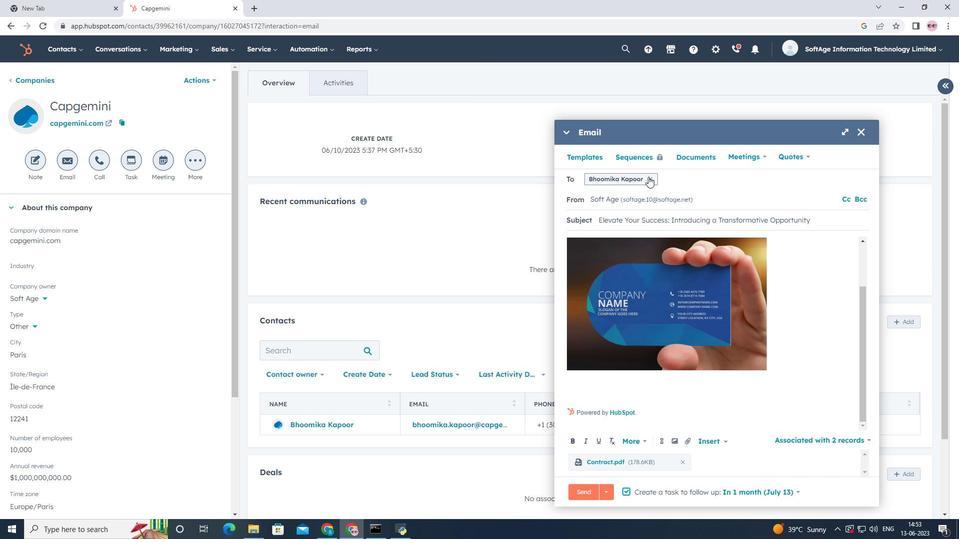 
Action: Mouse pressed left at (650, 176)
Screenshot: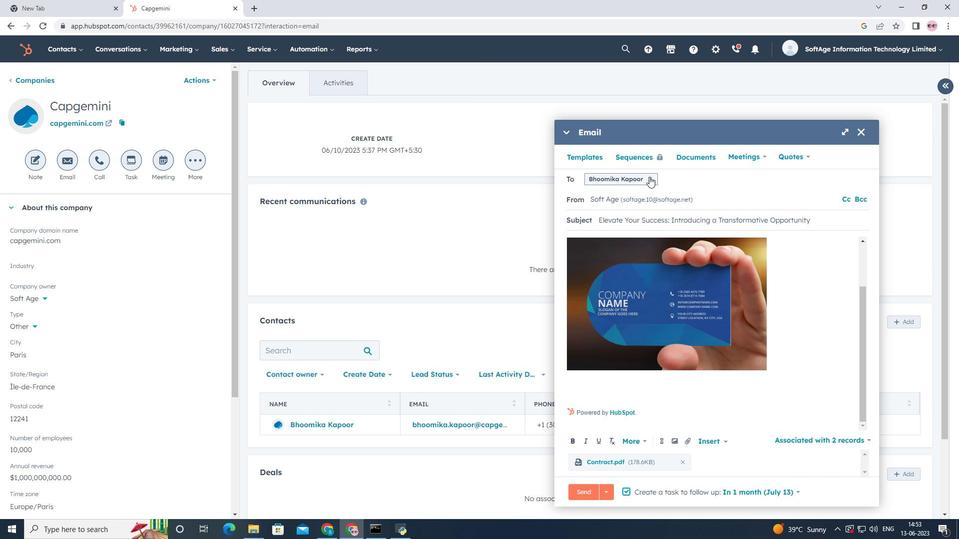 
Action: Mouse moved to (603, 178)
Screenshot: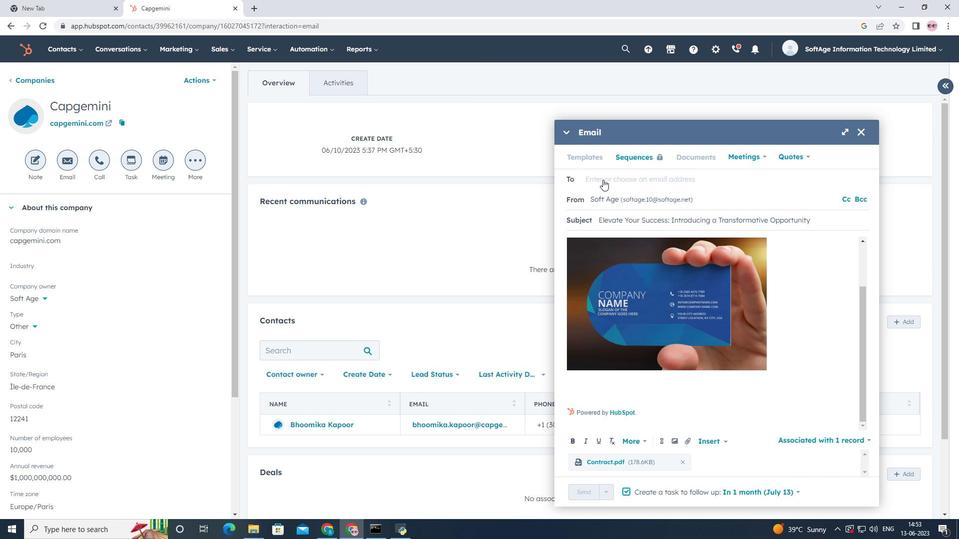 
Action: Mouse pressed left at (603, 178)
Screenshot: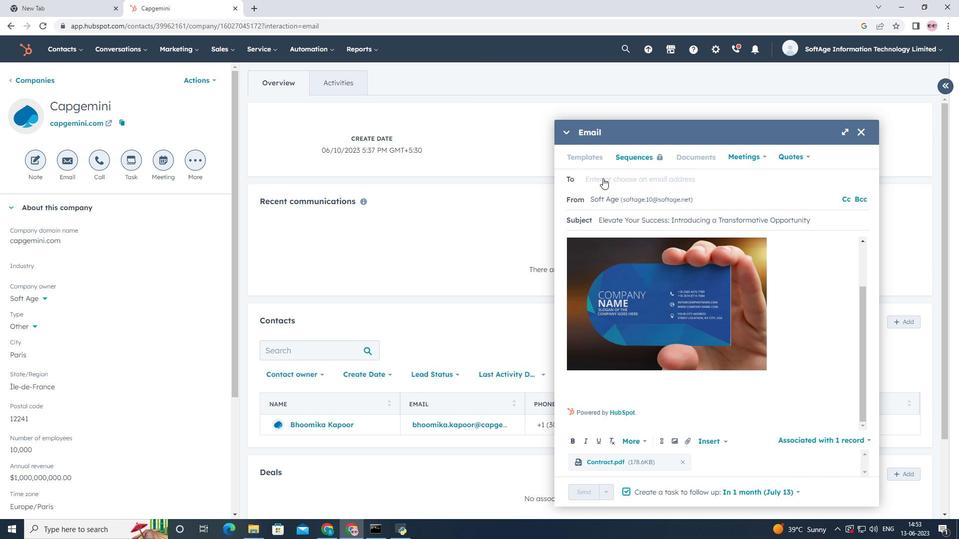 
Action: Mouse moved to (609, 208)
Screenshot: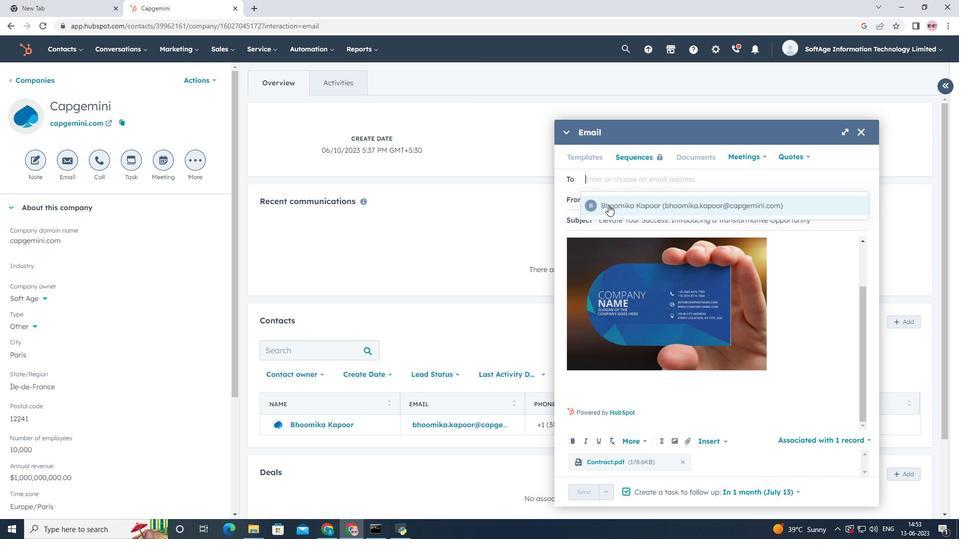 
Action: Mouse pressed left at (609, 208)
Screenshot: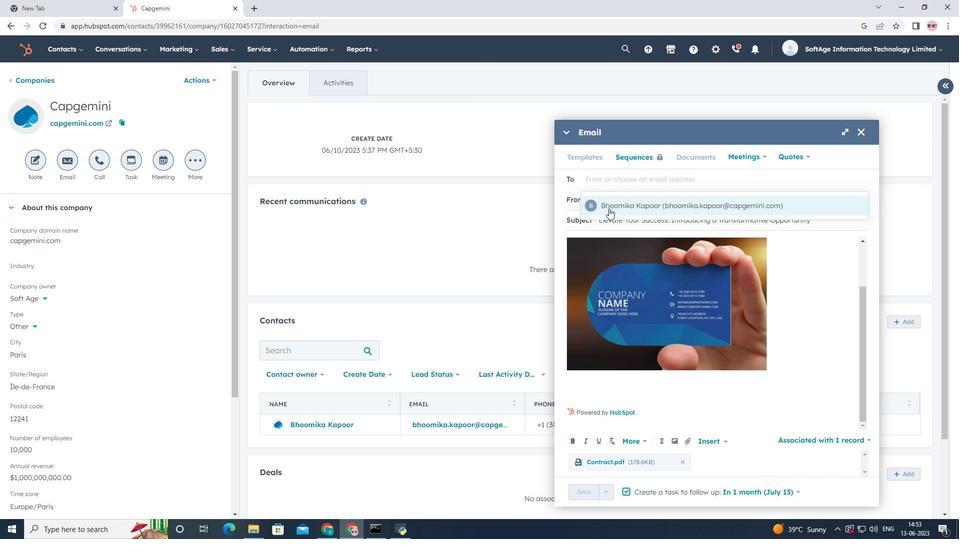 
Action: Mouse moved to (585, 490)
Screenshot: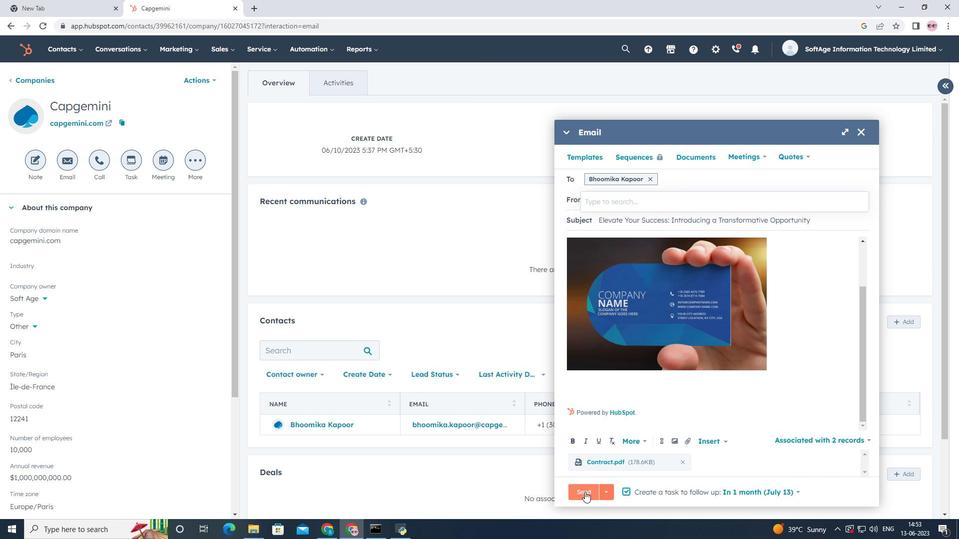 
Action: Mouse pressed left at (585, 490)
Screenshot: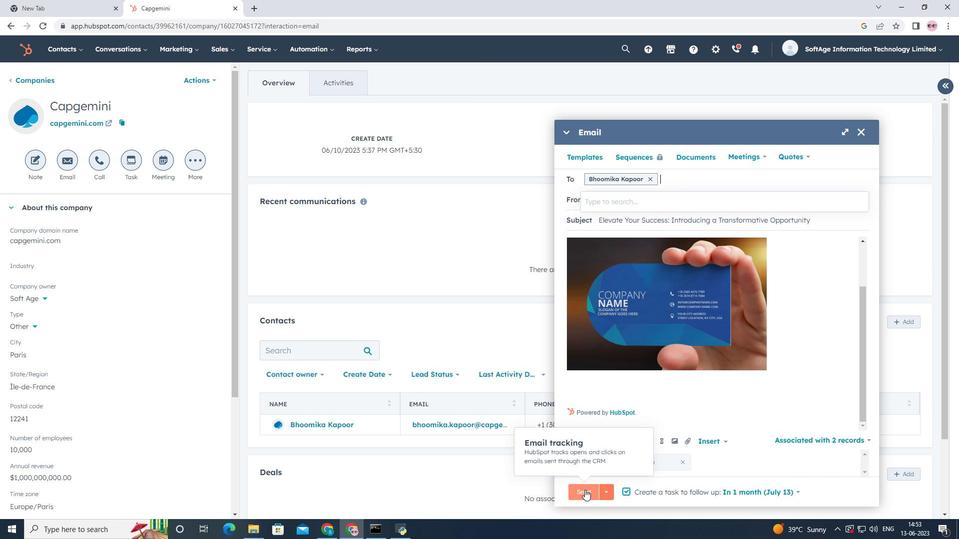 
Action: Mouse moved to (572, 356)
Screenshot: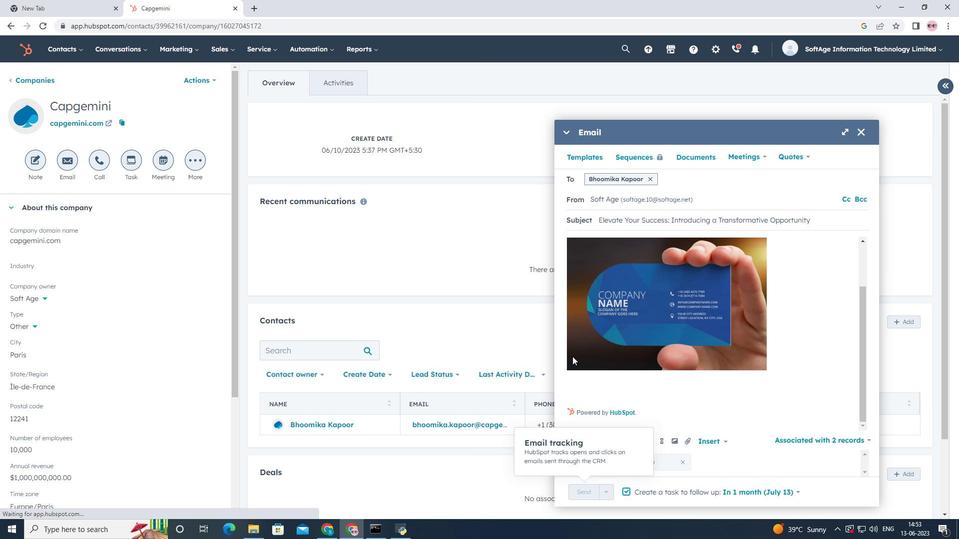 
Action: Mouse scrolled (572, 357) with delta (0, 0)
Screenshot: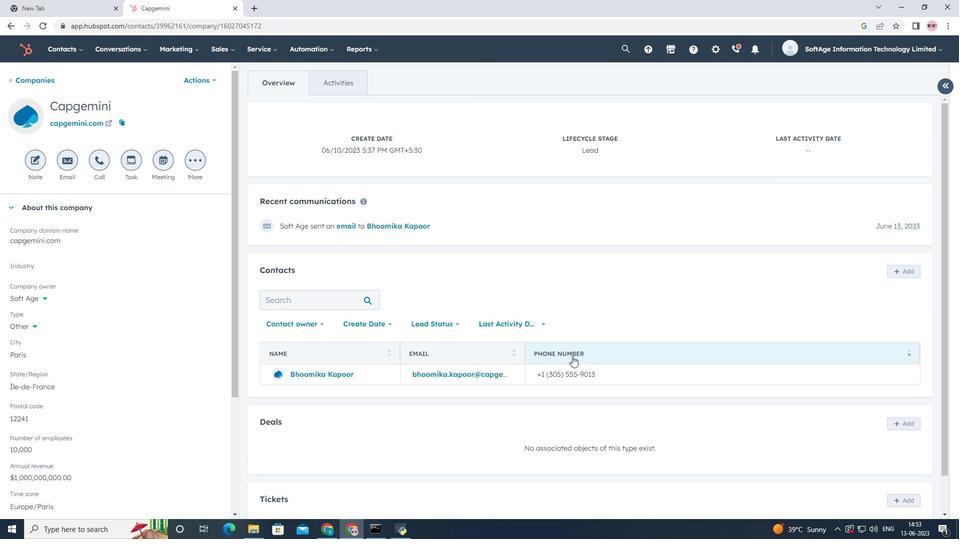 
Action: Mouse scrolled (572, 357) with delta (0, 0)
Screenshot: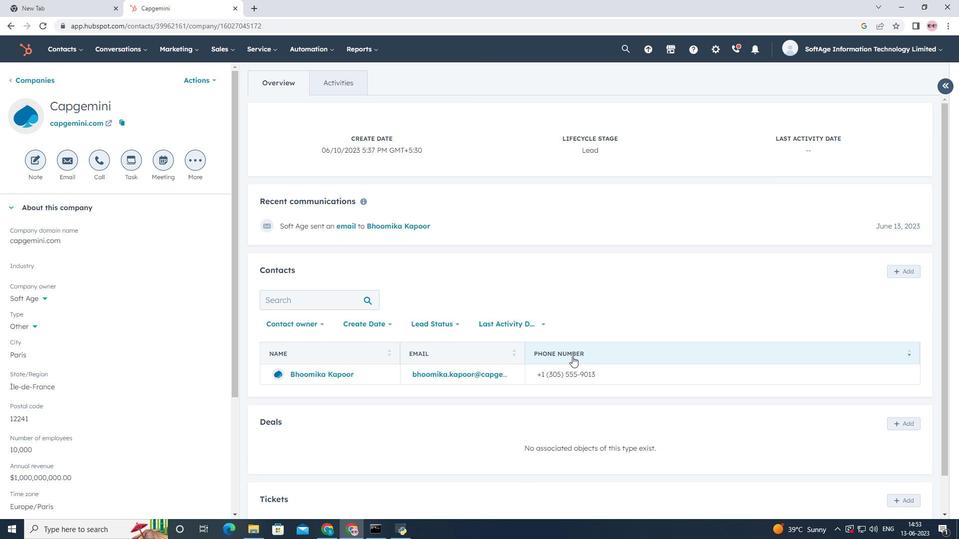 
Action: Mouse scrolled (572, 357) with delta (0, 0)
Screenshot: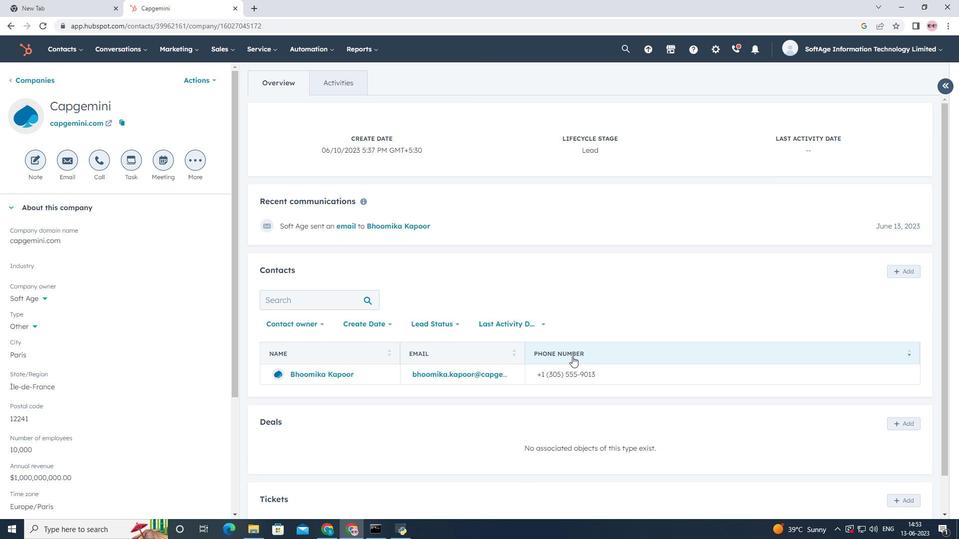 
Action: Mouse scrolled (572, 357) with delta (0, 0)
Screenshot: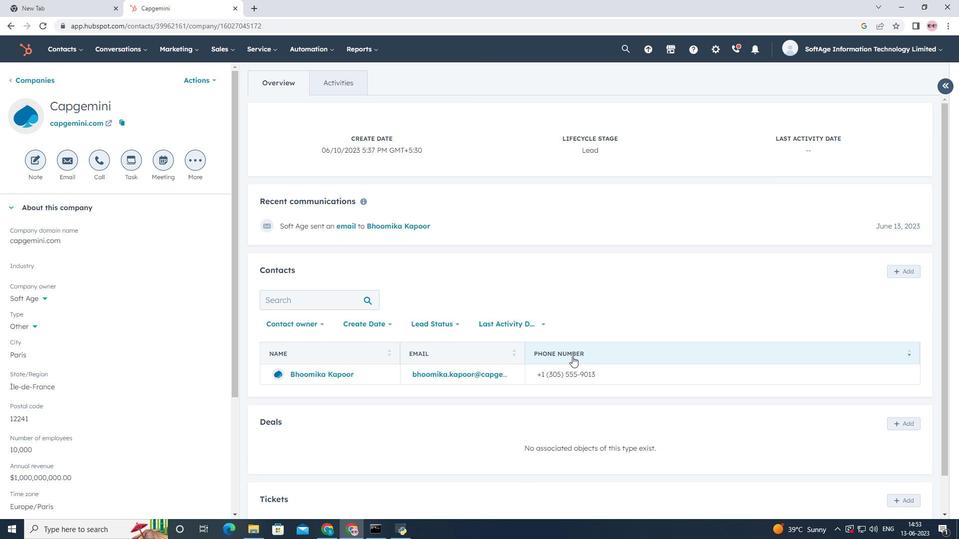 
Action: Mouse scrolled (572, 357) with delta (0, 0)
Screenshot: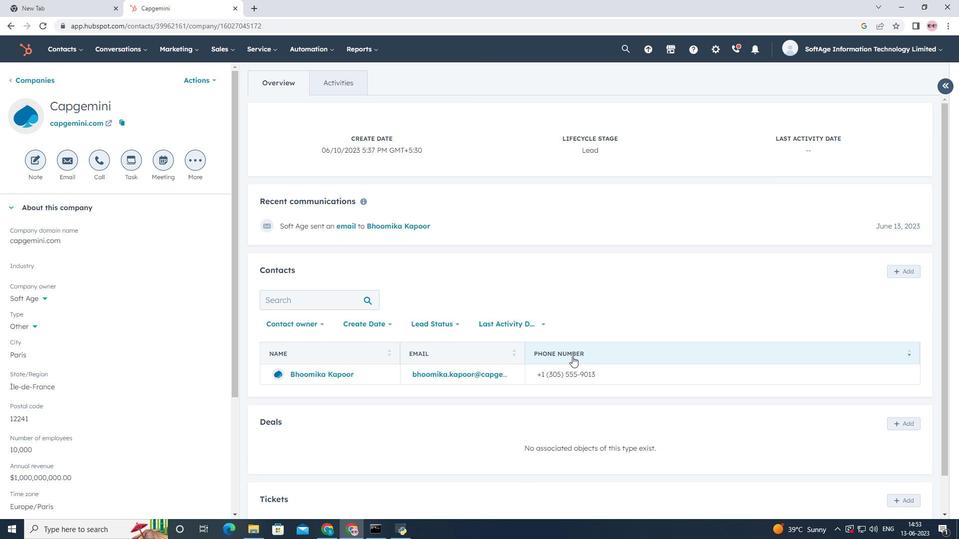 
Action: Mouse scrolled (572, 356) with delta (0, 0)
Screenshot: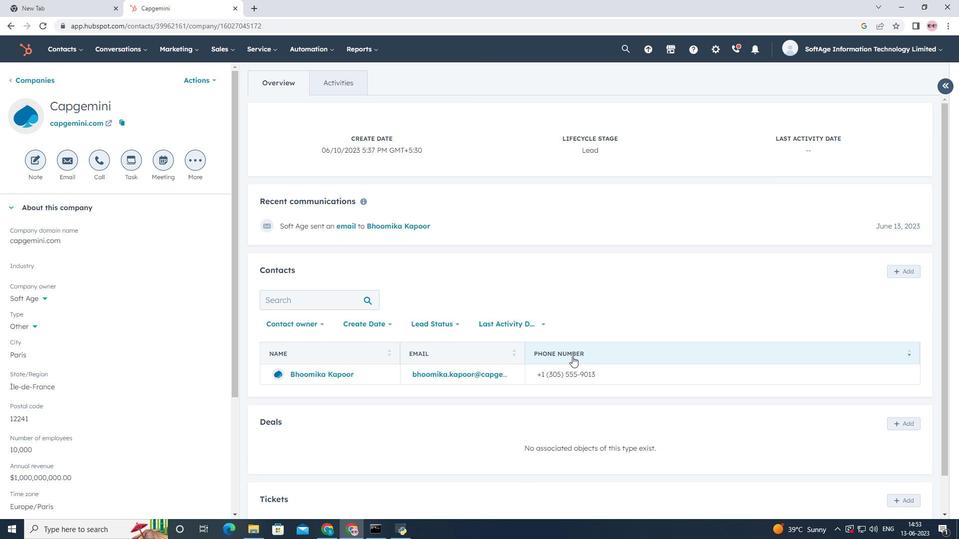 
Action: Mouse scrolled (572, 356) with delta (0, 0)
Screenshot: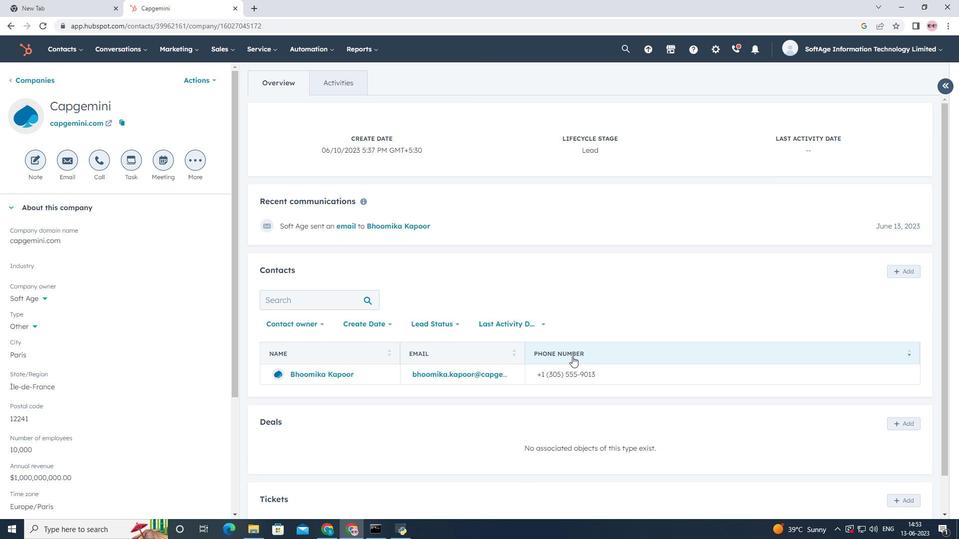 
Action: Mouse scrolled (572, 356) with delta (0, 0)
Screenshot: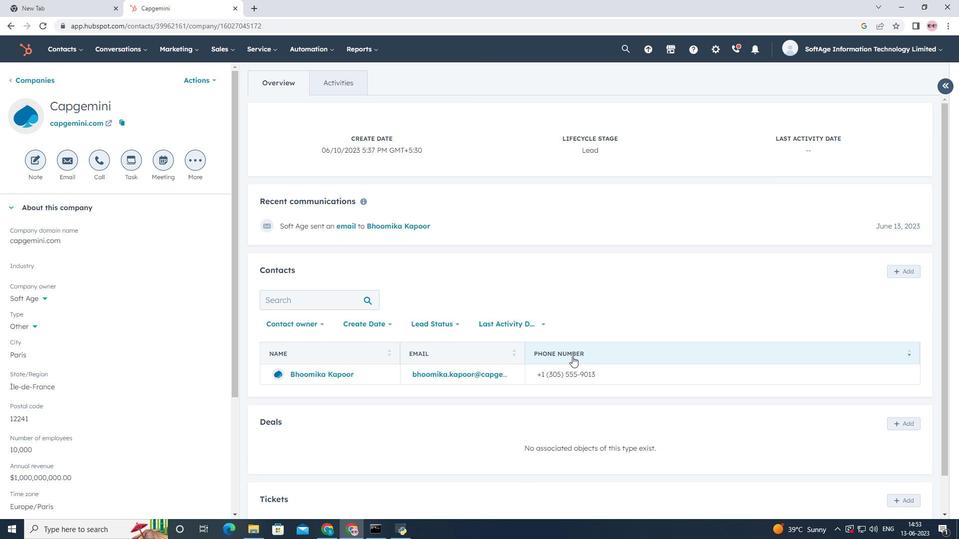 
